 Task: Find connections with filter location Jovellanos with filter topic #marketing with filter profile language English with filter current company AMD with filter school P.S.N.A. College of Engineering and Technology, Dindigul with filter industry Defense and Space Manufacturing with filter service category Wedding Planning with filter keywords title Controller
Action: Mouse moved to (496, 62)
Screenshot: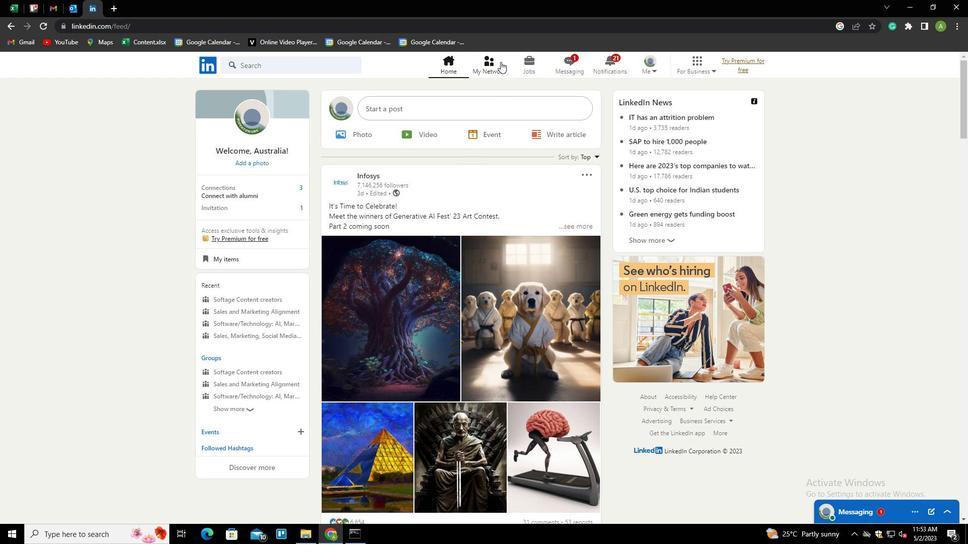 
Action: Mouse pressed left at (496, 62)
Screenshot: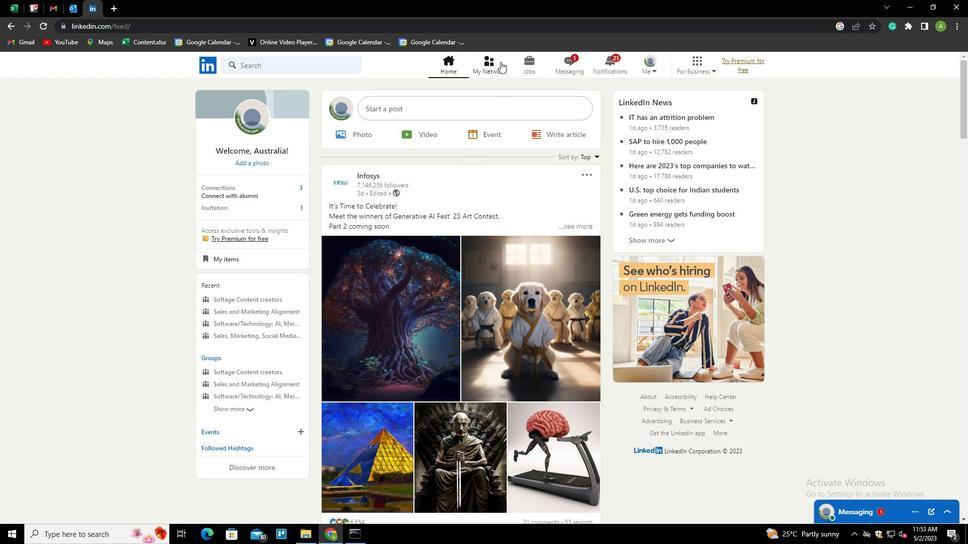 
Action: Mouse moved to (239, 116)
Screenshot: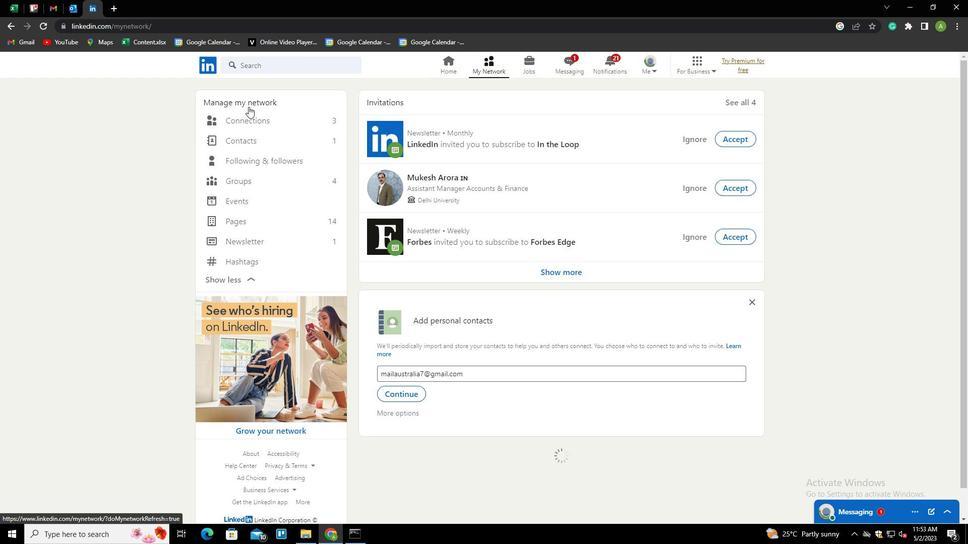 
Action: Mouse pressed left at (239, 116)
Screenshot: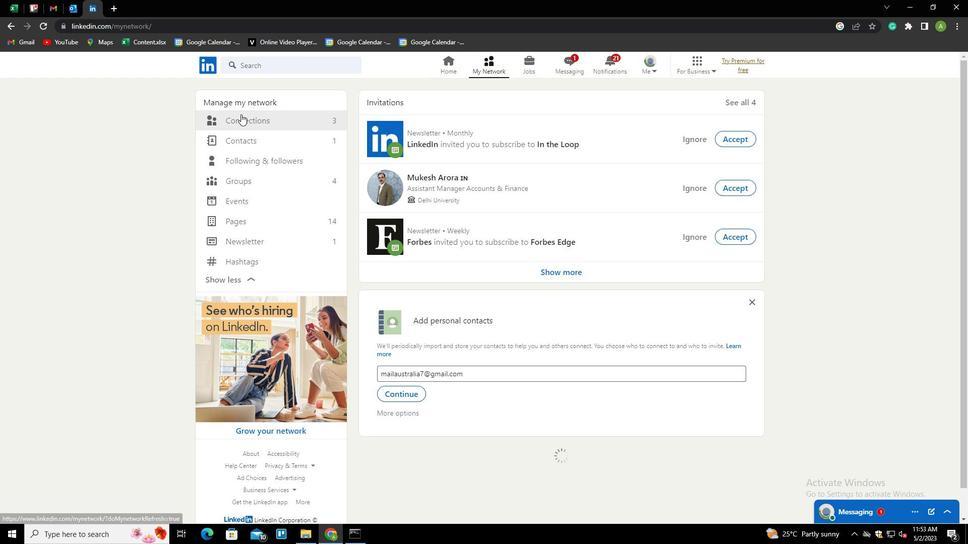 
Action: Mouse moved to (578, 120)
Screenshot: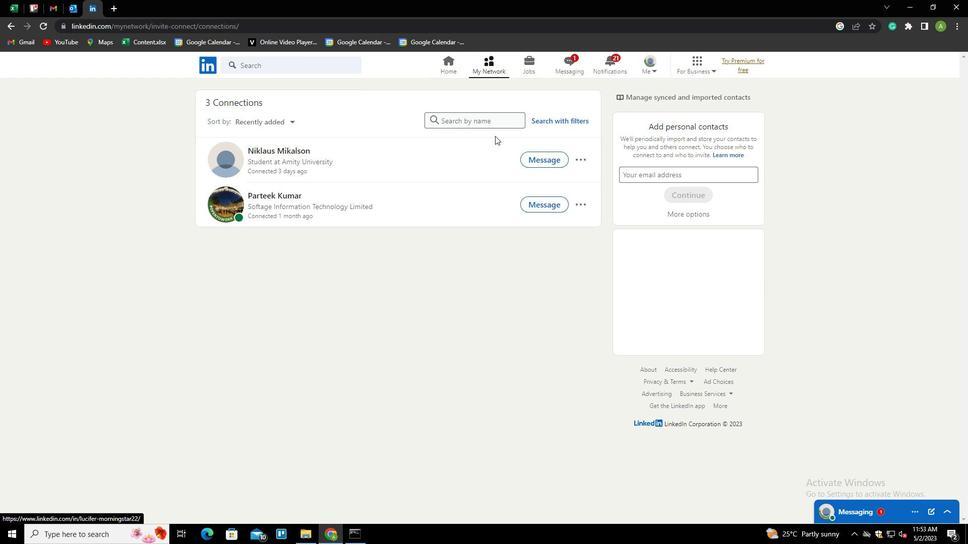 
Action: Mouse pressed left at (578, 120)
Screenshot: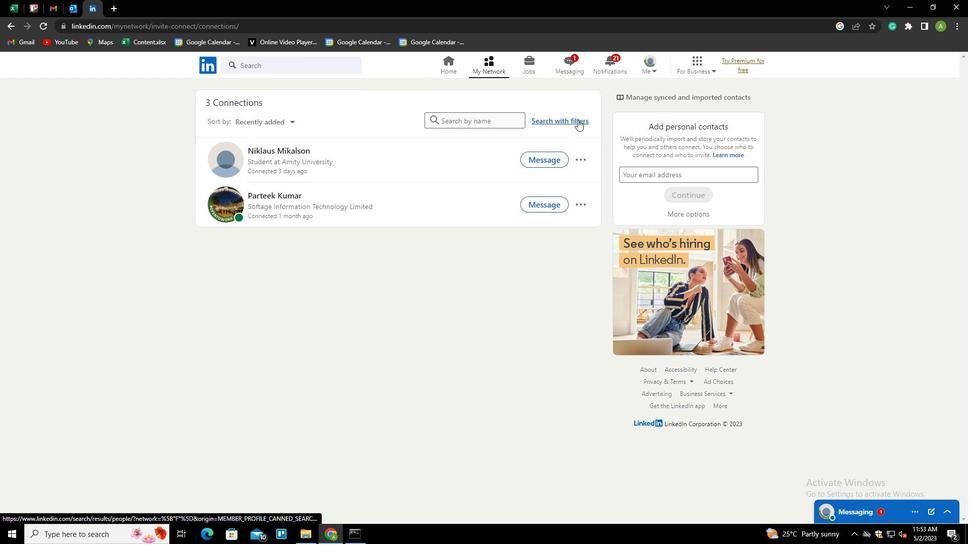 
Action: Mouse moved to (516, 90)
Screenshot: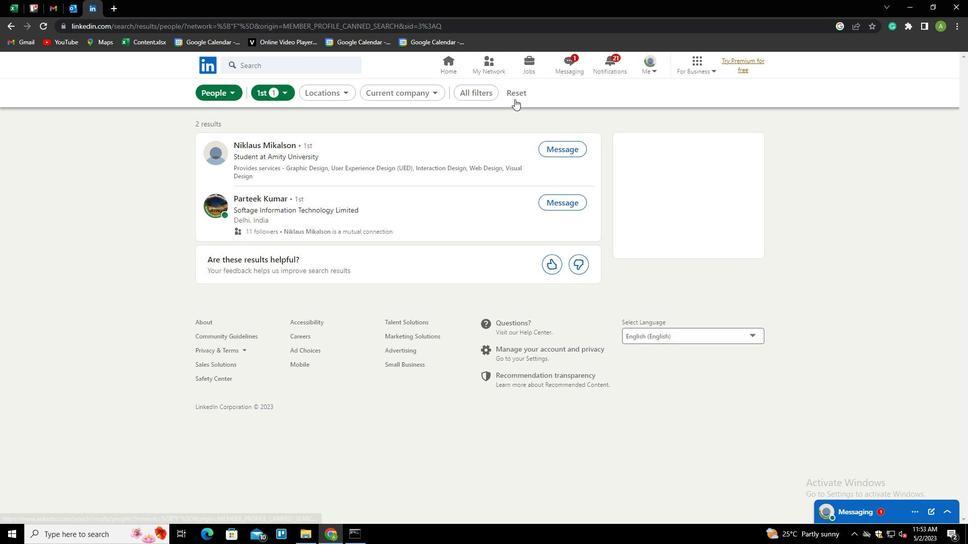 
Action: Mouse pressed left at (516, 90)
Screenshot: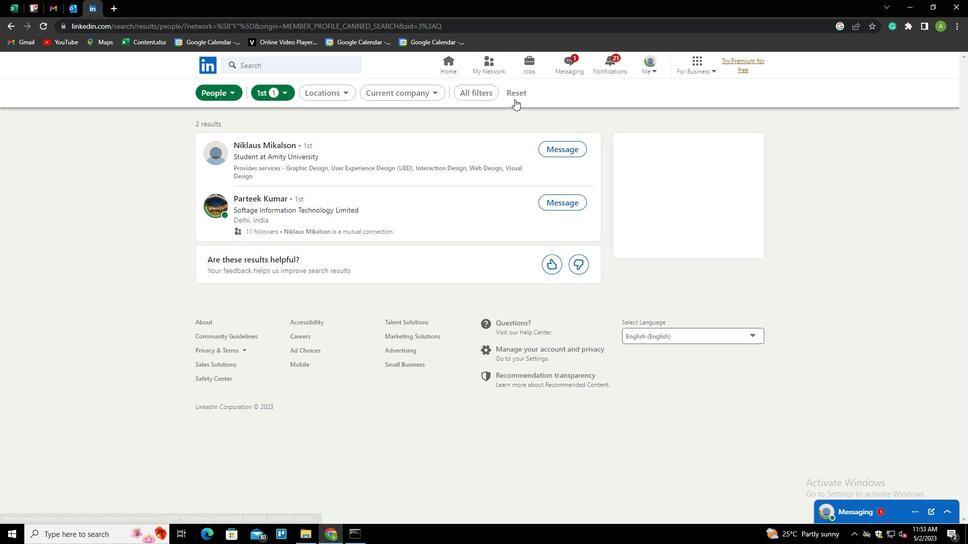 
Action: Mouse moved to (496, 93)
Screenshot: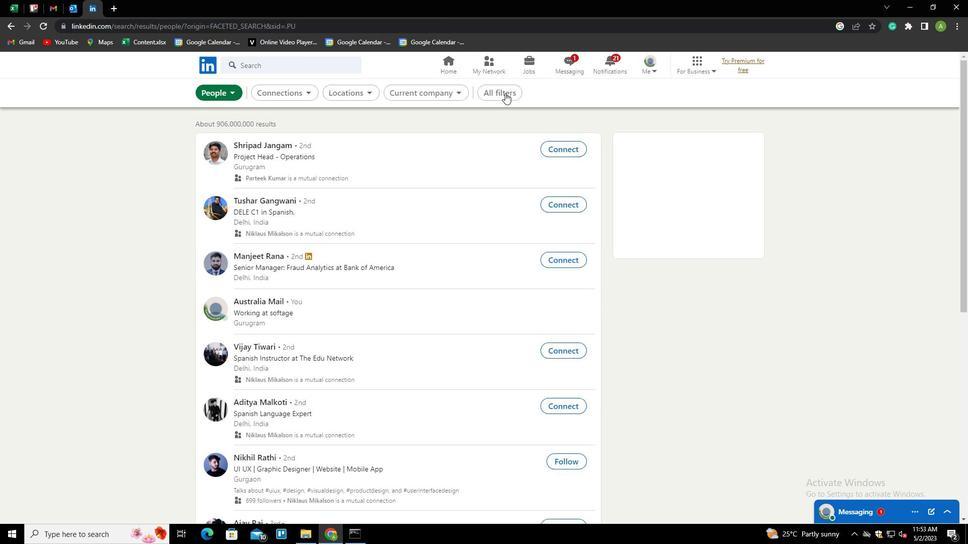 
Action: Mouse pressed left at (496, 93)
Screenshot: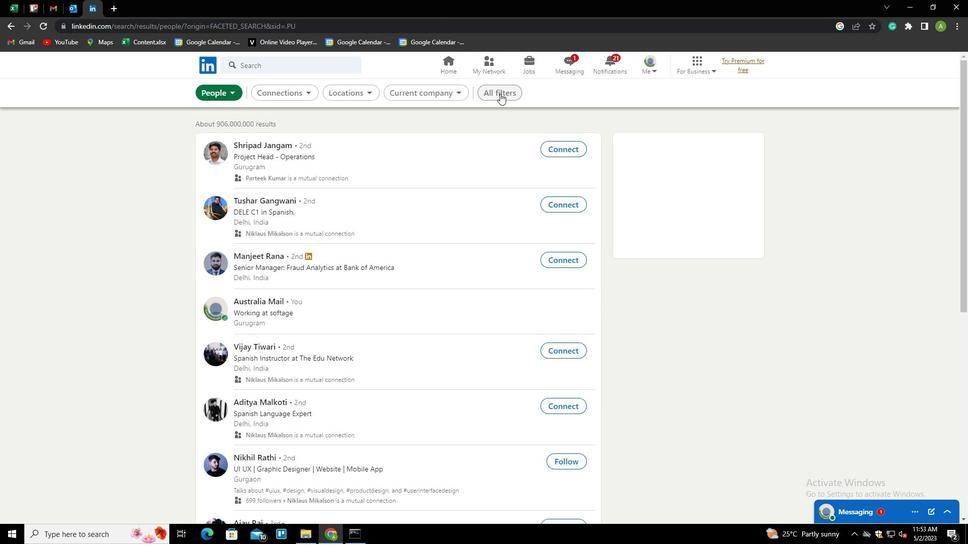 
Action: Mouse moved to (837, 268)
Screenshot: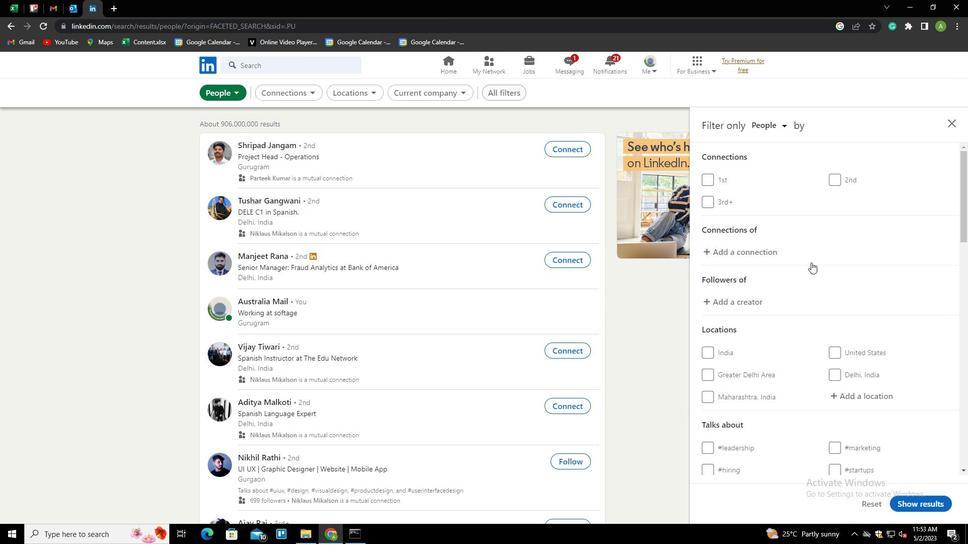
Action: Mouse scrolled (837, 267) with delta (0, 0)
Screenshot: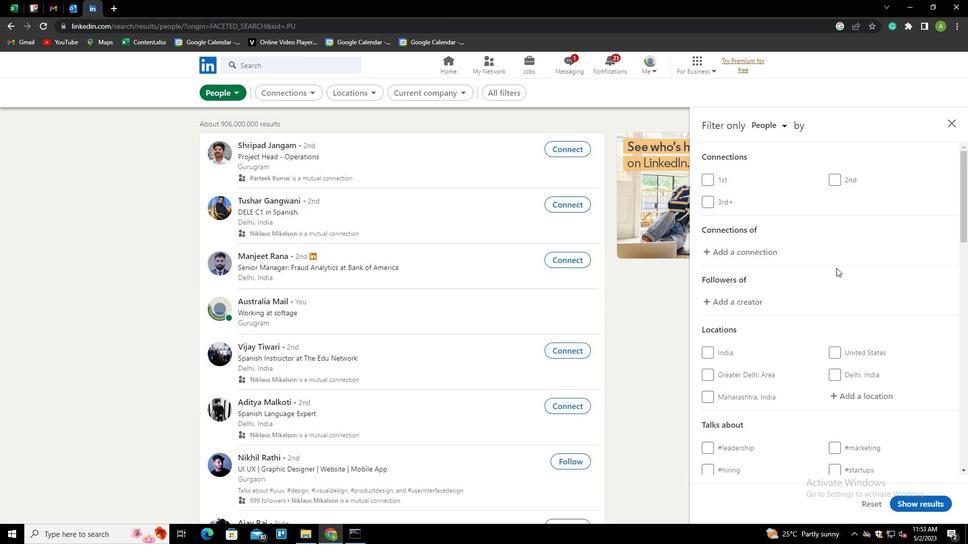 
Action: Mouse scrolled (837, 267) with delta (0, 0)
Screenshot: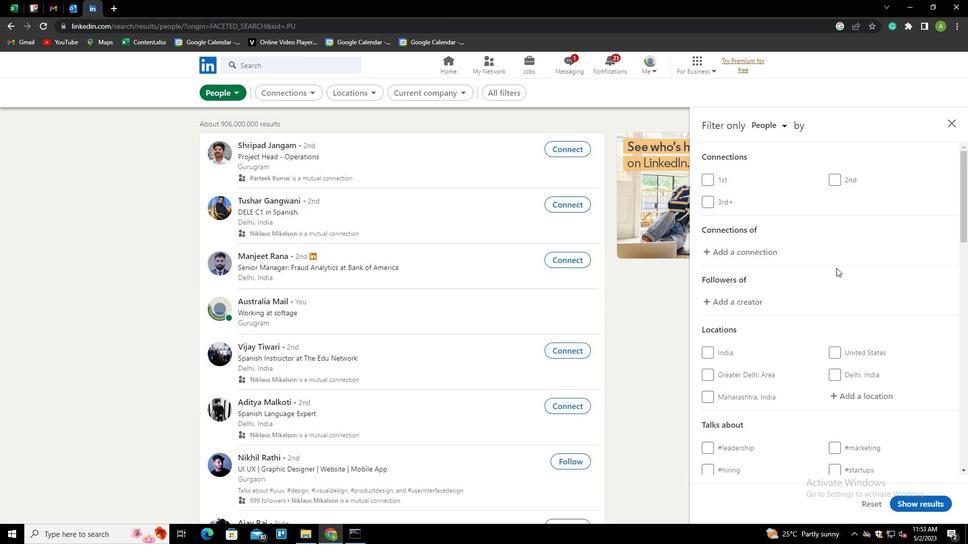 
Action: Mouse scrolled (837, 267) with delta (0, 0)
Screenshot: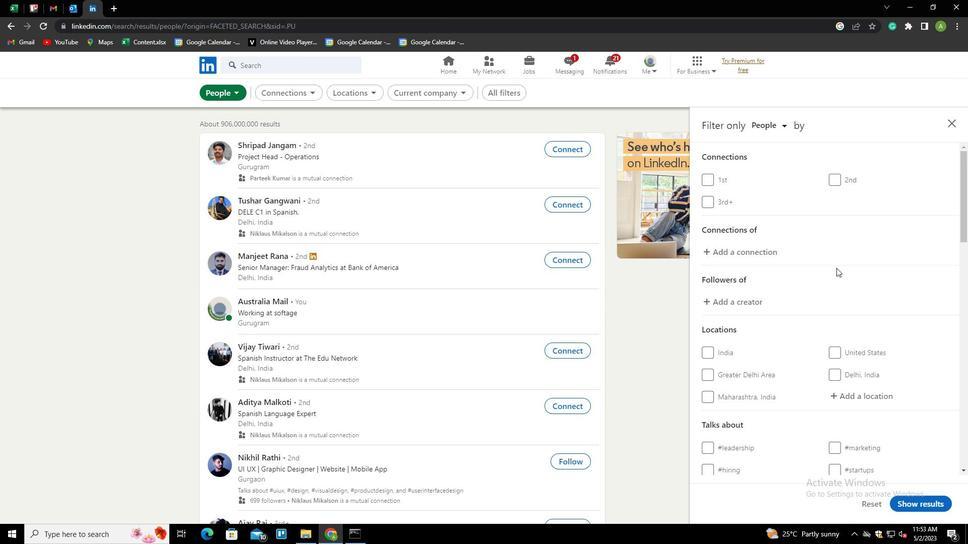 
Action: Mouse moved to (853, 253)
Screenshot: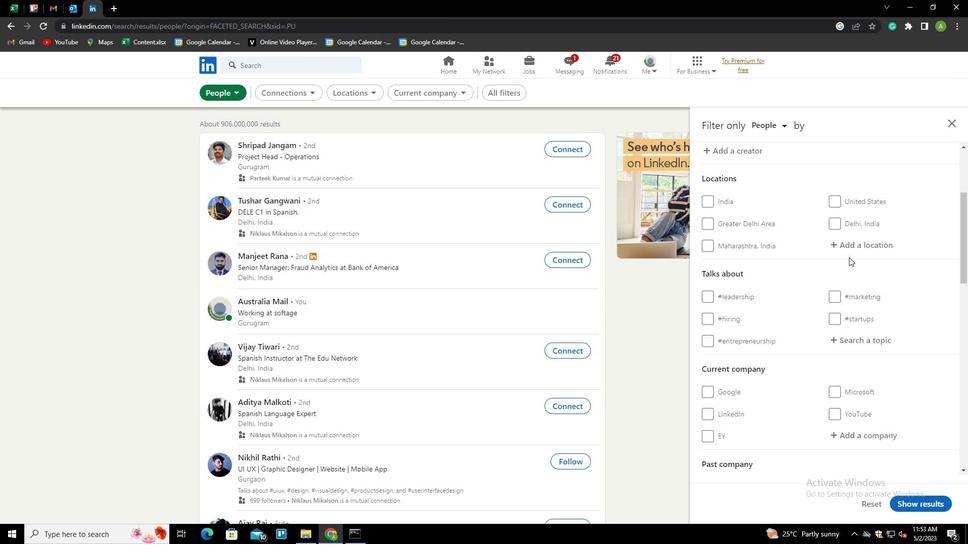 
Action: Mouse pressed left at (853, 253)
Screenshot: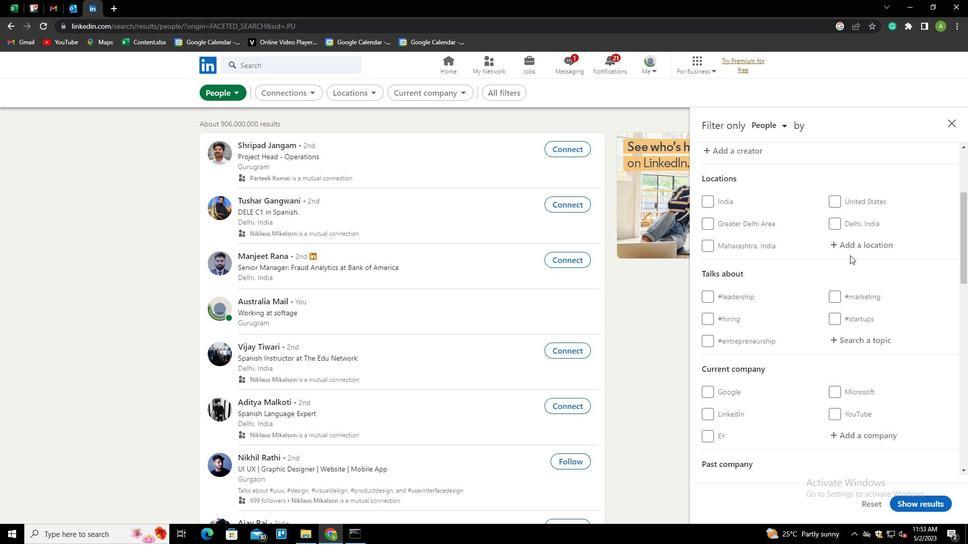 
Action: Mouse moved to (861, 245)
Screenshot: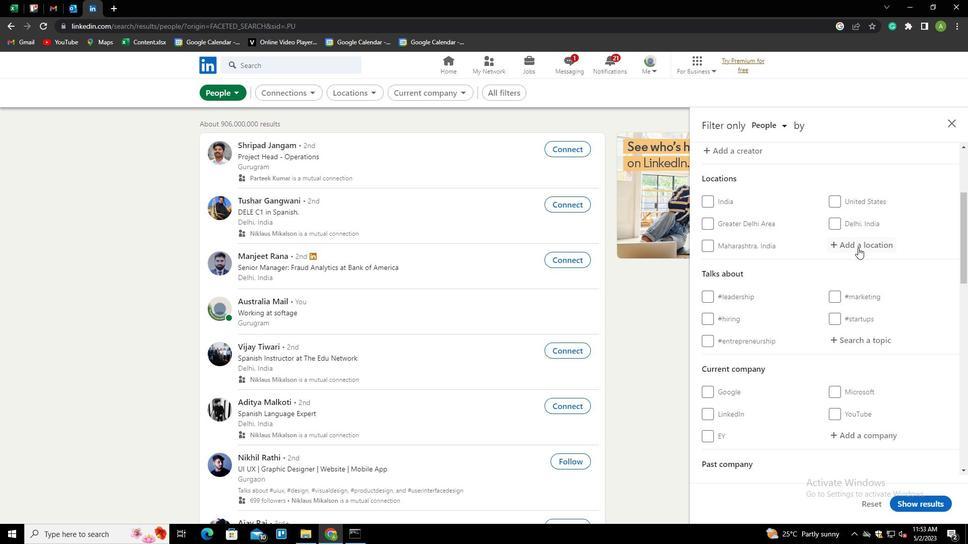 
Action: Mouse pressed left at (861, 245)
Screenshot: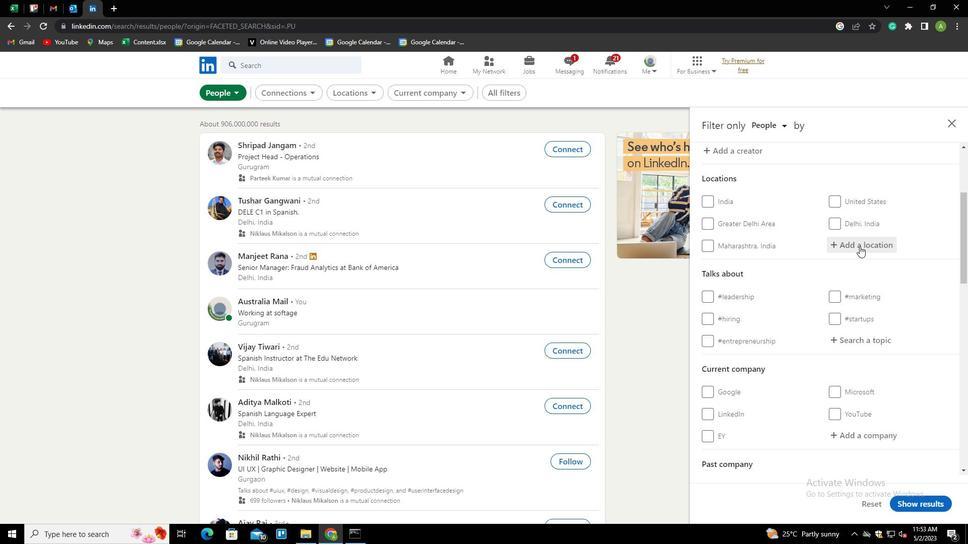 
Action: Mouse moved to (865, 245)
Screenshot: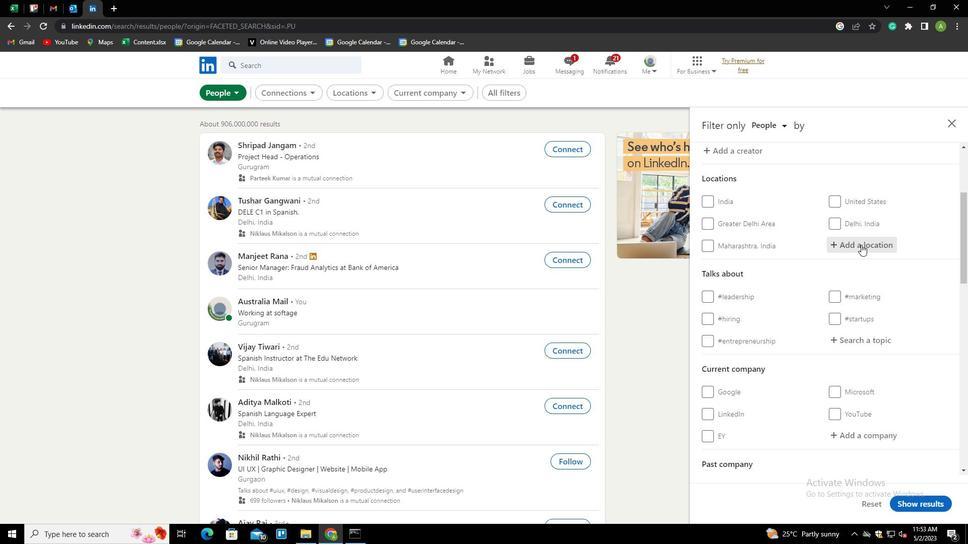 
Action: Mouse pressed left at (865, 245)
Screenshot: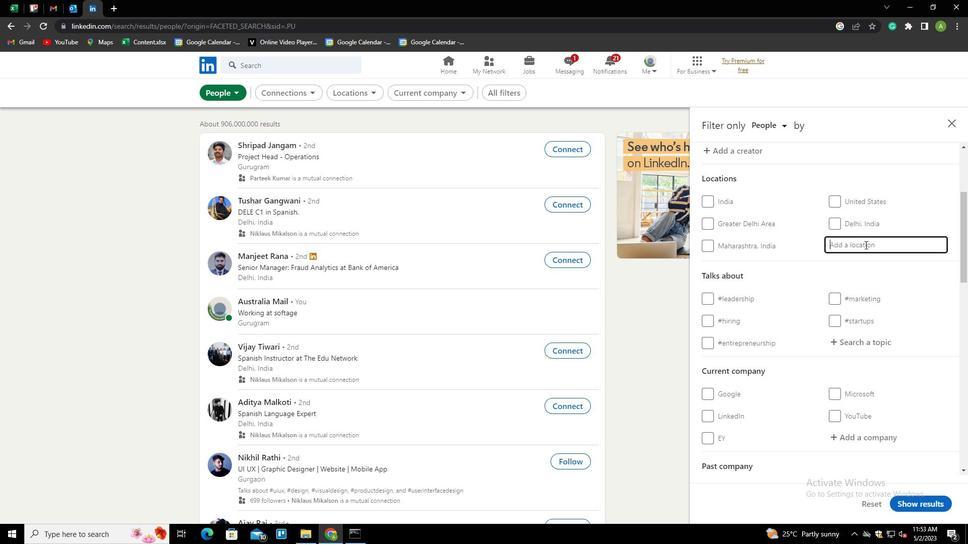
Action: Key pressed <Key.shift>HA<Key.backspace><Key.backspace><Key.backspace><Key.shift>JOBEL<Key.backspace><Key.backspace><Key.backspace>VELLANOS<Key.down><Key.down><Key.enter>
Screenshot: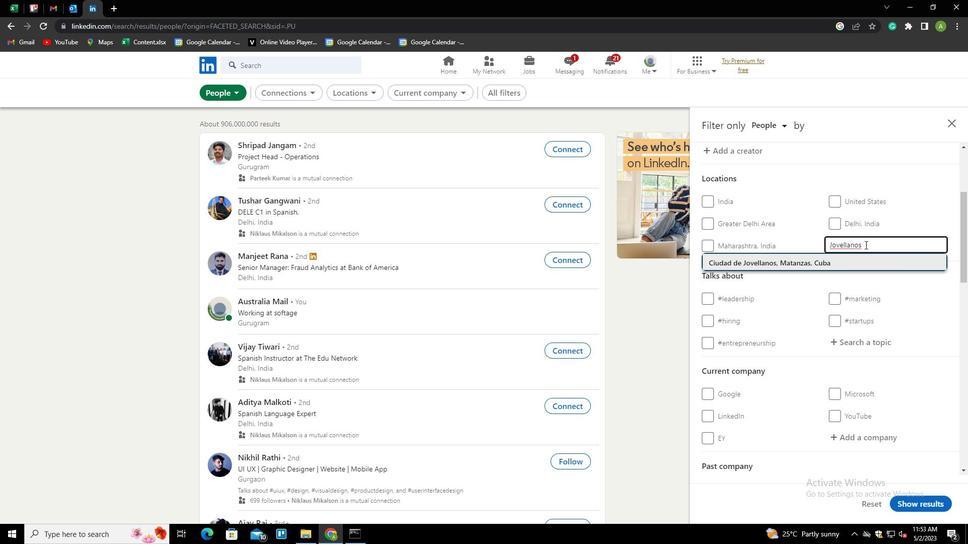 
Action: Mouse scrolled (865, 244) with delta (0, 0)
Screenshot: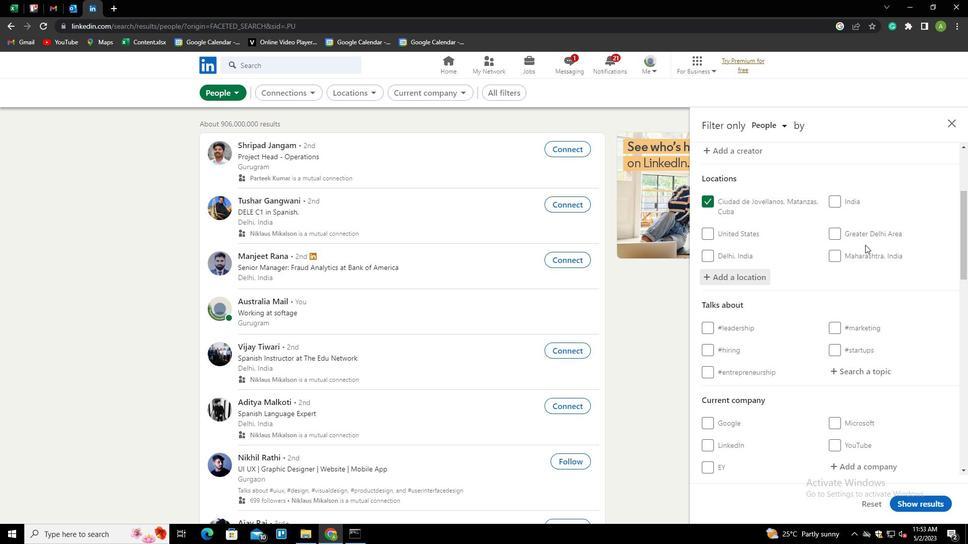 
Action: Mouse scrolled (865, 244) with delta (0, 0)
Screenshot: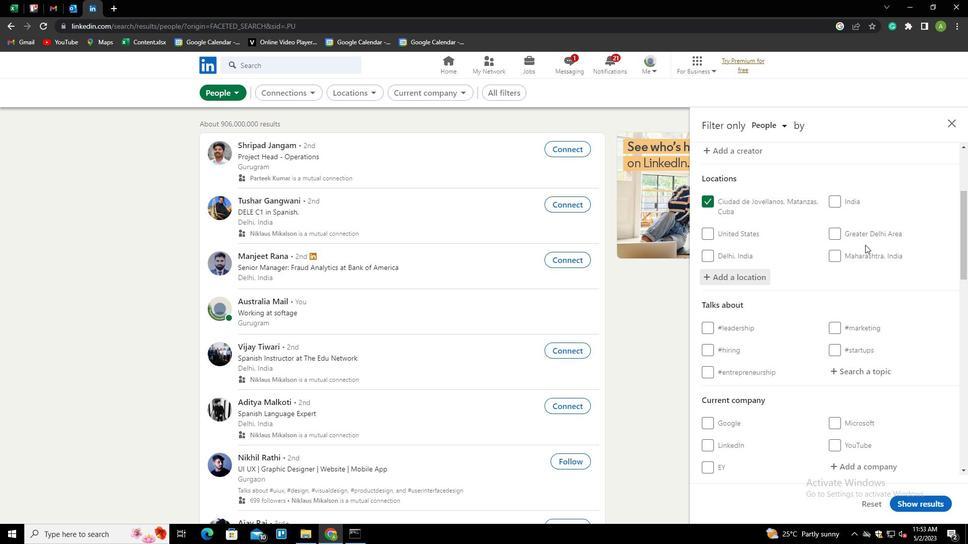 
Action: Mouse moved to (854, 269)
Screenshot: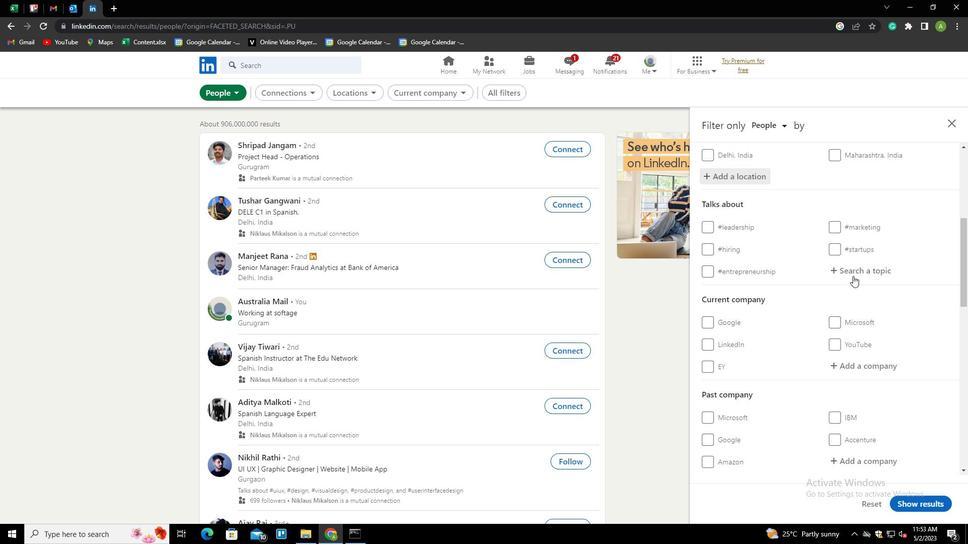 
Action: Mouse pressed left at (854, 269)
Screenshot: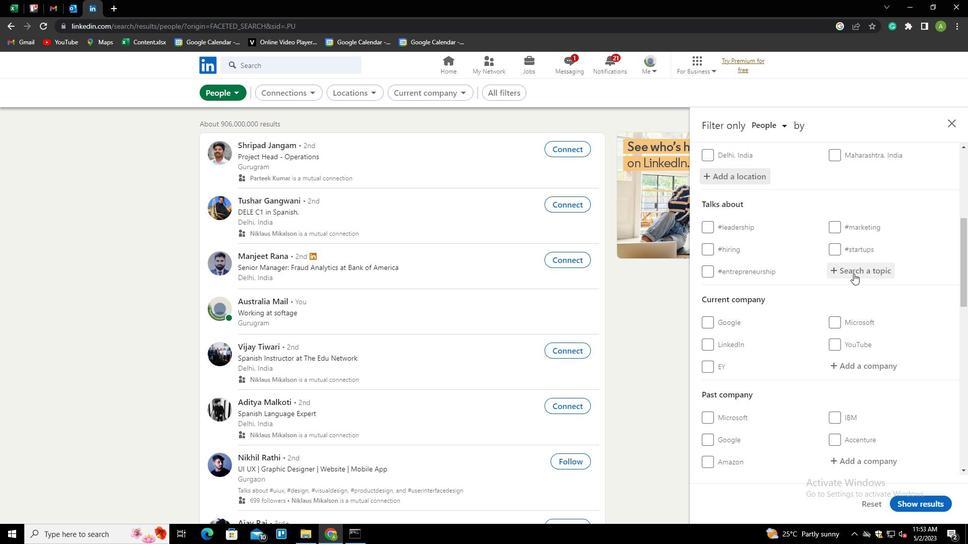 
Action: Mouse moved to (830, 231)
Screenshot: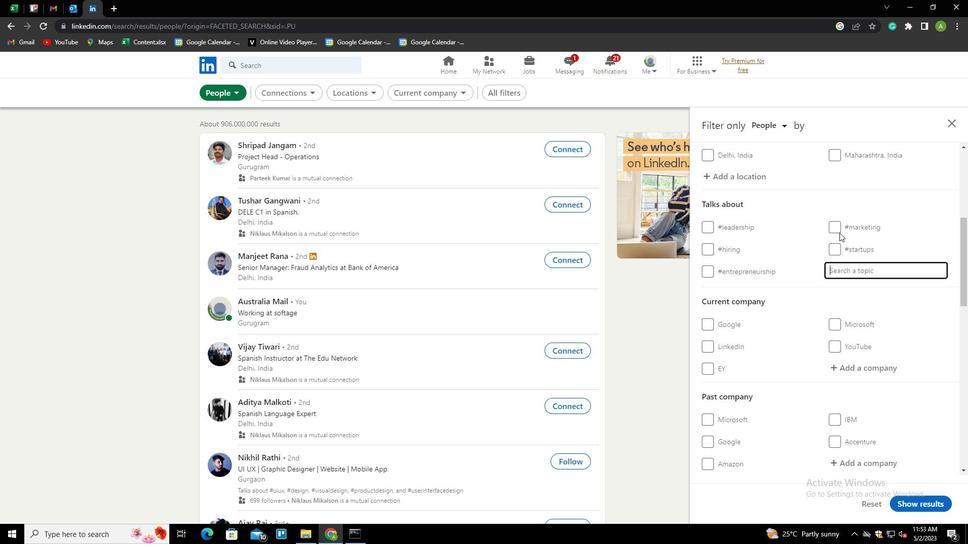 
Action: Mouse pressed left at (830, 231)
Screenshot: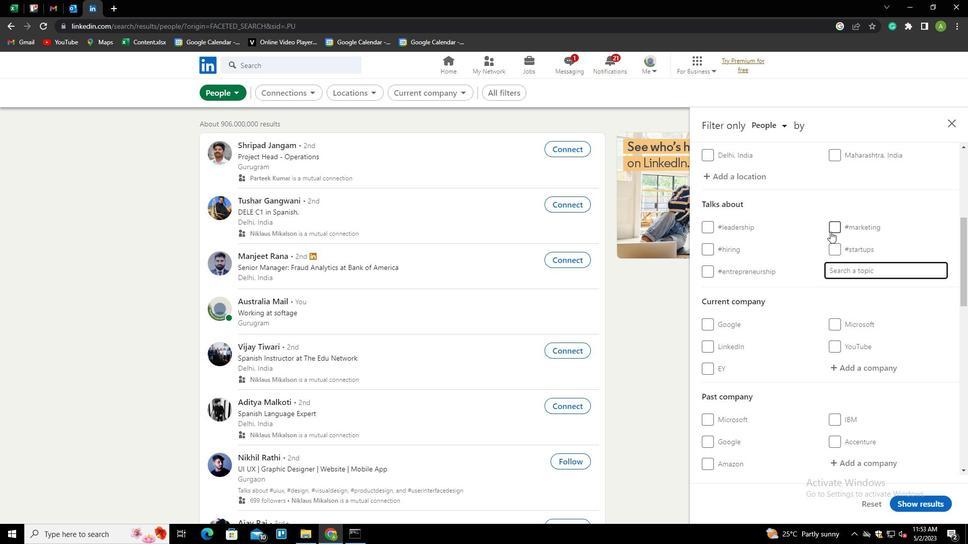 
Action: Mouse moved to (878, 254)
Screenshot: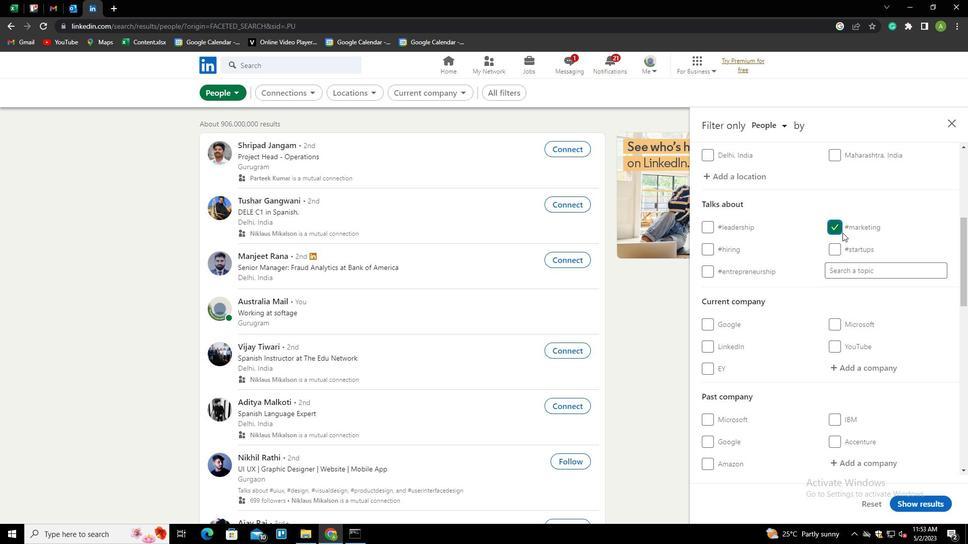 
Action: Mouse scrolled (878, 254) with delta (0, 0)
Screenshot: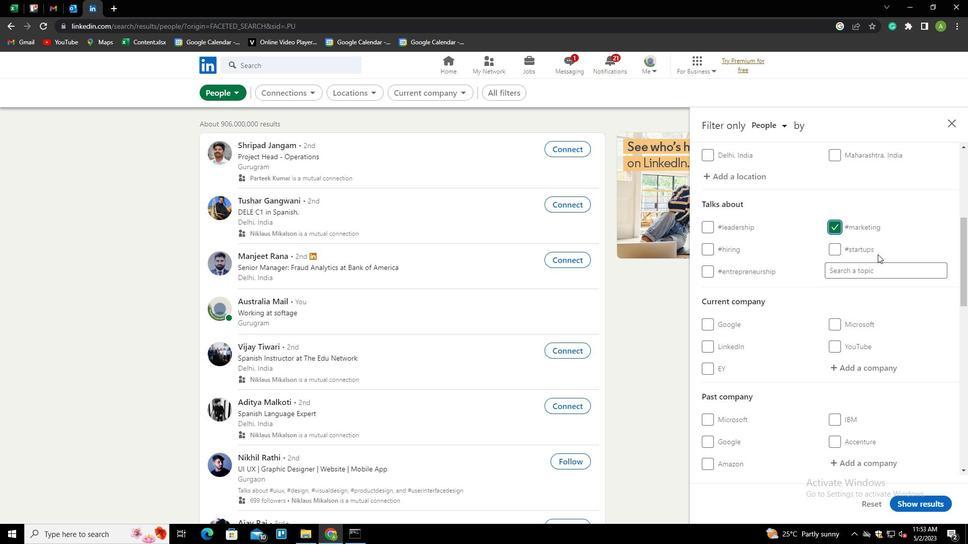
Action: Mouse scrolled (878, 254) with delta (0, 0)
Screenshot: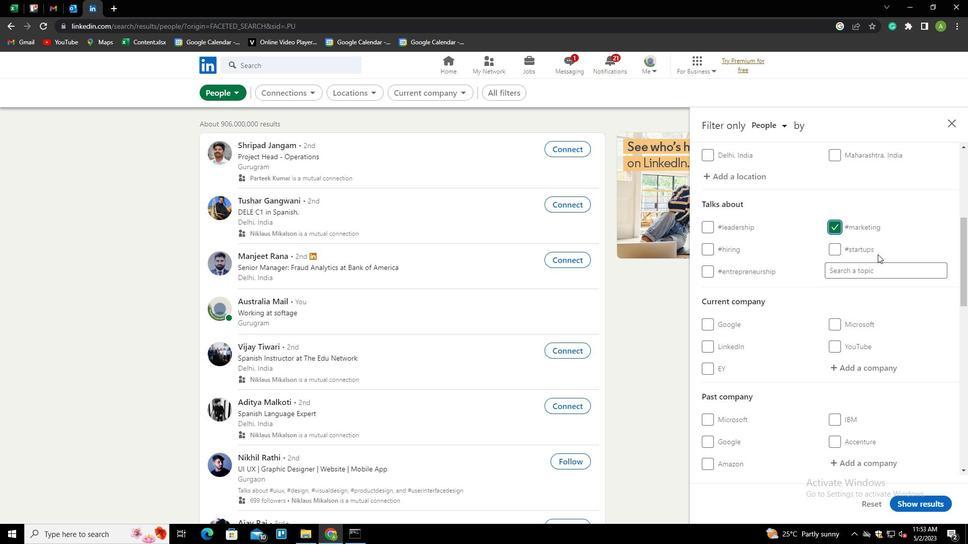 
Action: Mouse moved to (878, 254)
Screenshot: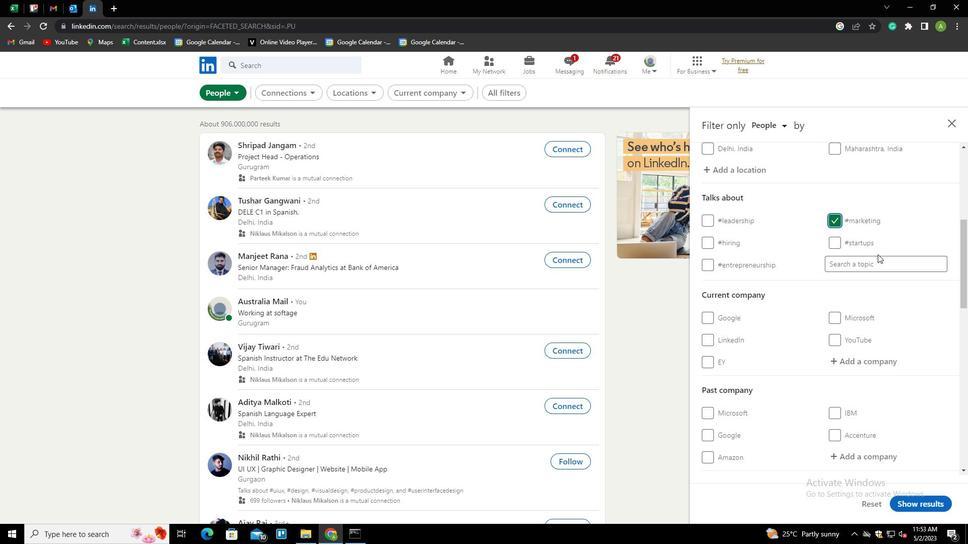 
Action: Mouse scrolled (878, 254) with delta (0, 0)
Screenshot: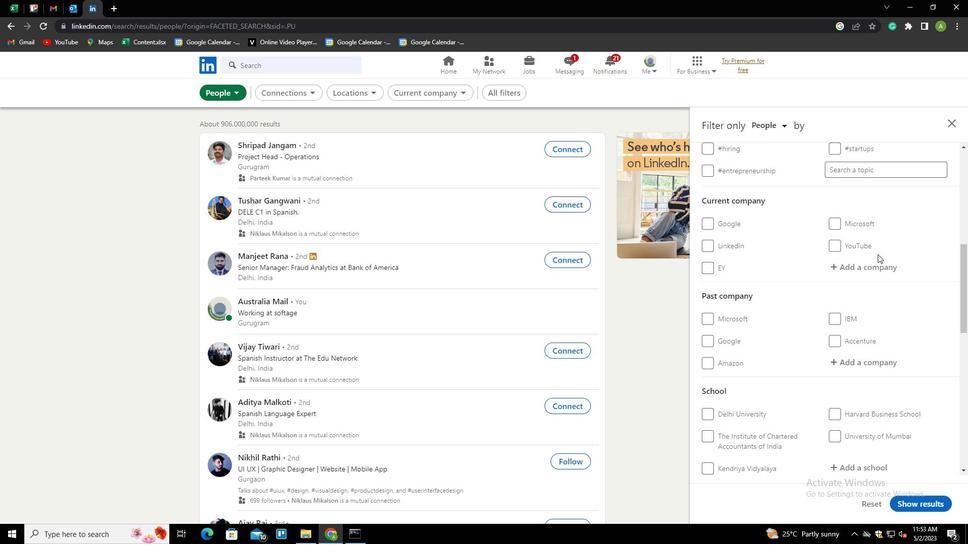 
Action: Mouse scrolled (878, 254) with delta (0, 0)
Screenshot: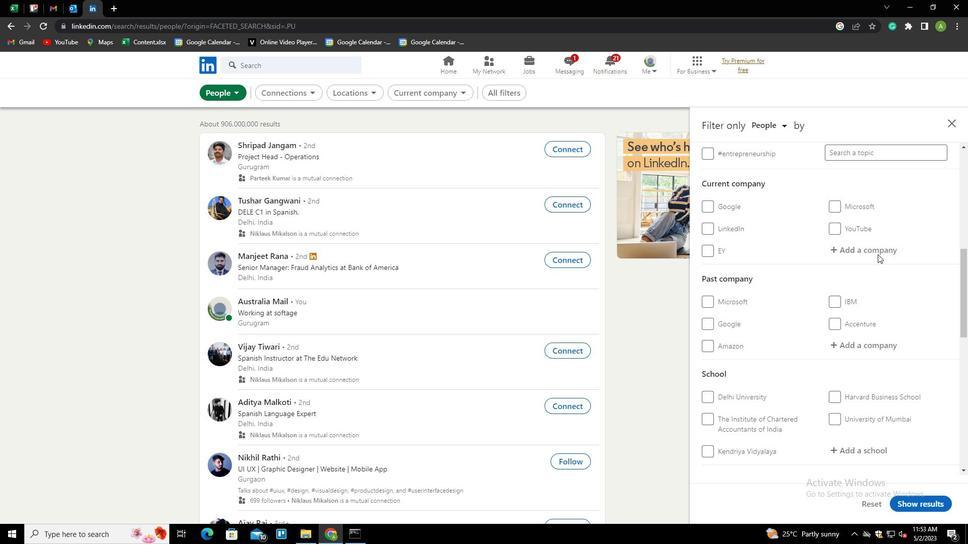 
Action: Mouse scrolled (878, 254) with delta (0, 0)
Screenshot: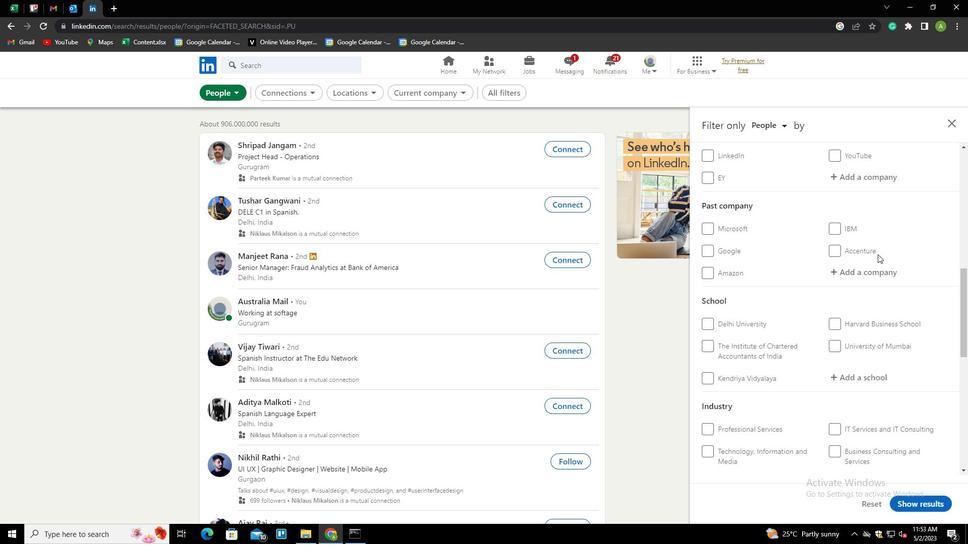 
Action: Mouse scrolled (878, 254) with delta (0, 0)
Screenshot: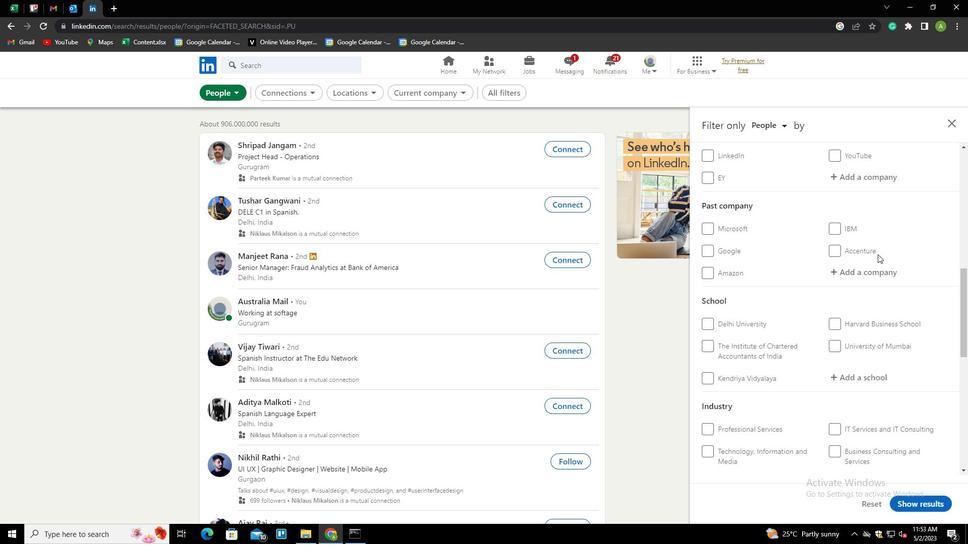 
Action: Mouse scrolled (878, 254) with delta (0, 0)
Screenshot: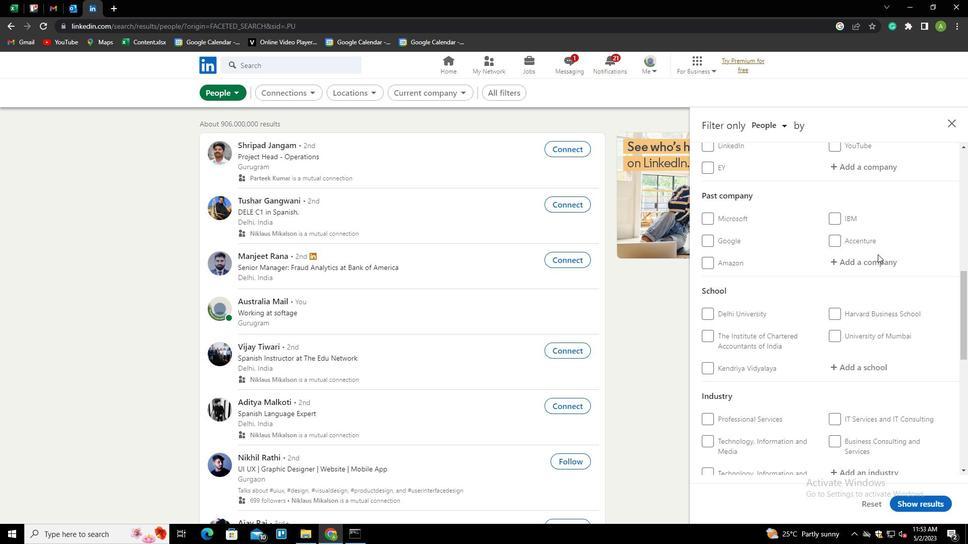 
Action: Mouse scrolled (878, 254) with delta (0, 0)
Screenshot: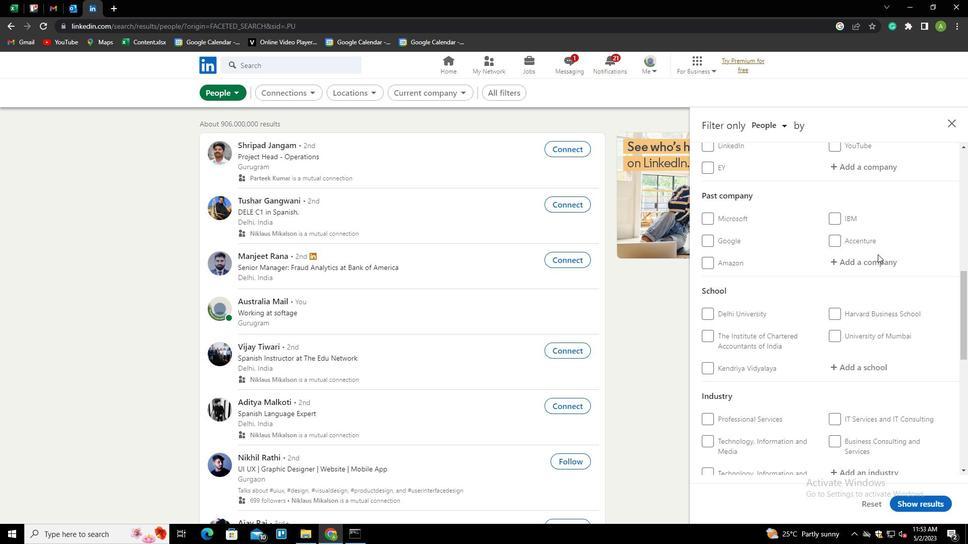 
Action: Mouse scrolled (878, 254) with delta (0, 0)
Screenshot: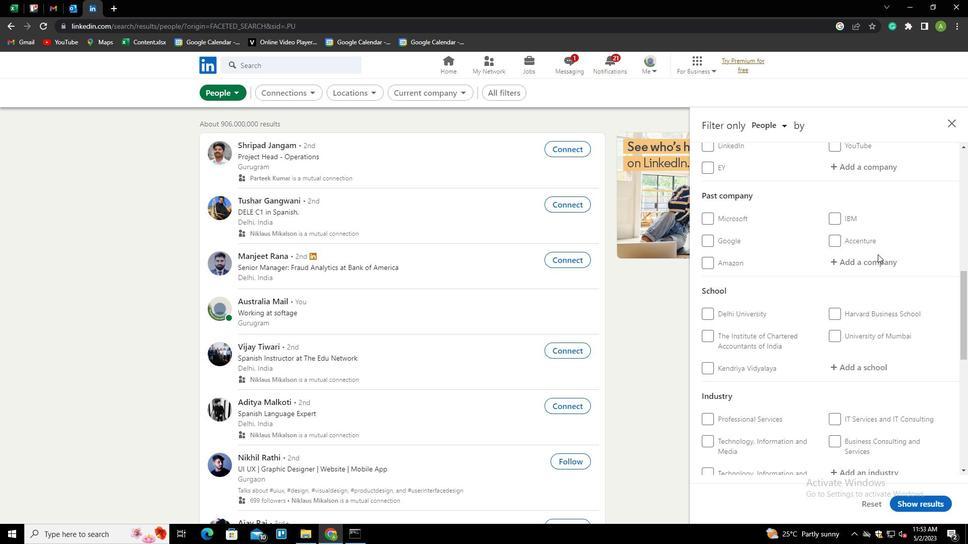 
Action: Mouse scrolled (878, 254) with delta (0, 0)
Screenshot: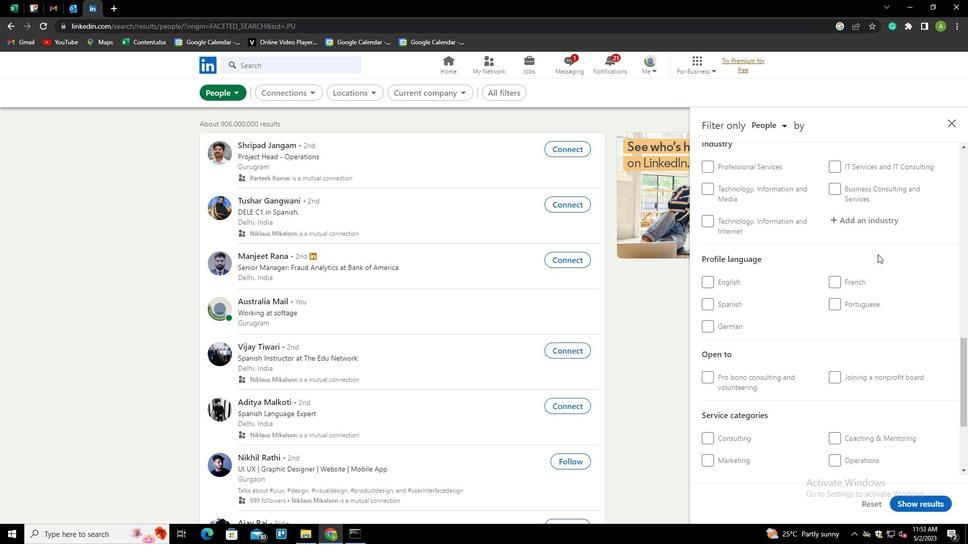 
Action: Mouse moved to (717, 234)
Screenshot: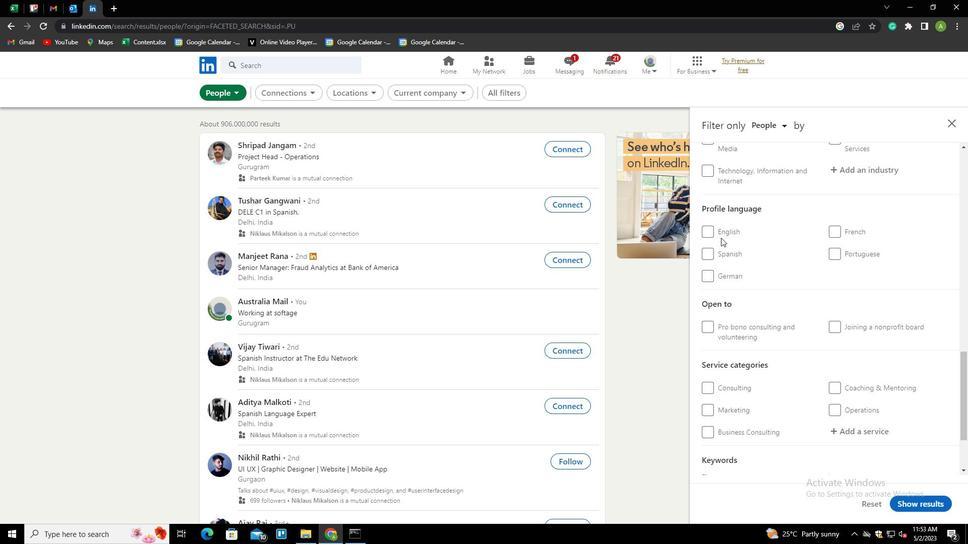 
Action: Mouse pressed left at (717, 234)
Screenshot: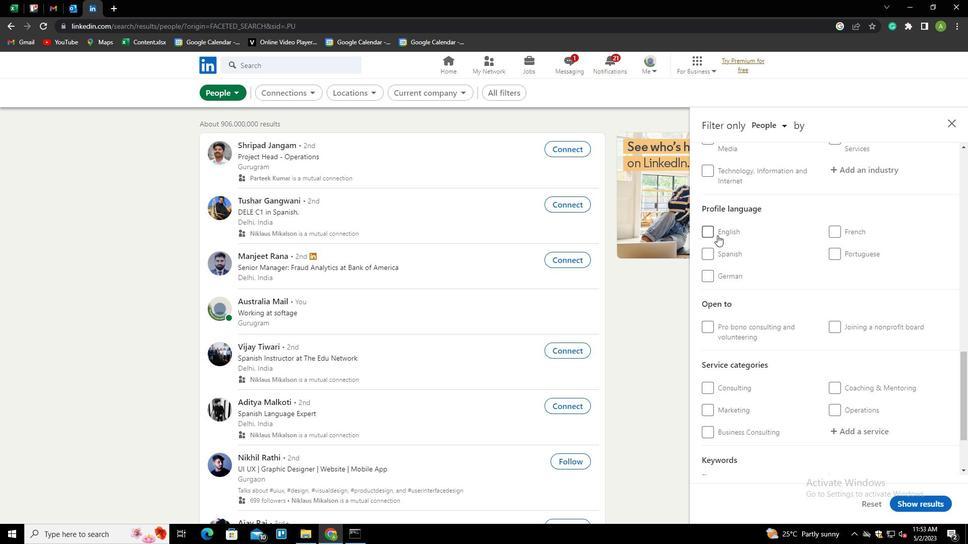 
Action: Mouse moved to (834, 263)
Screenshot: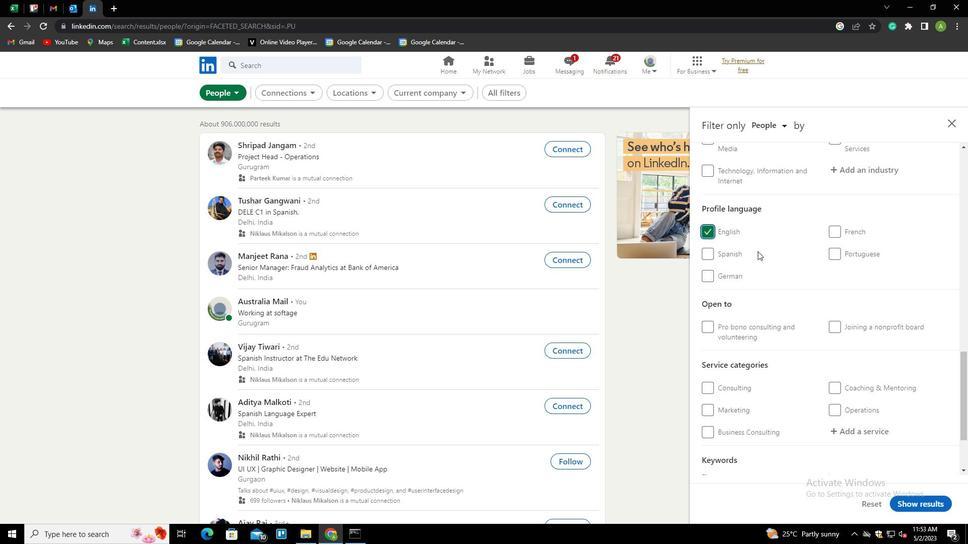 
Action: Mouse scrolled (834, 264) with delta (0, 0)
Screenshot: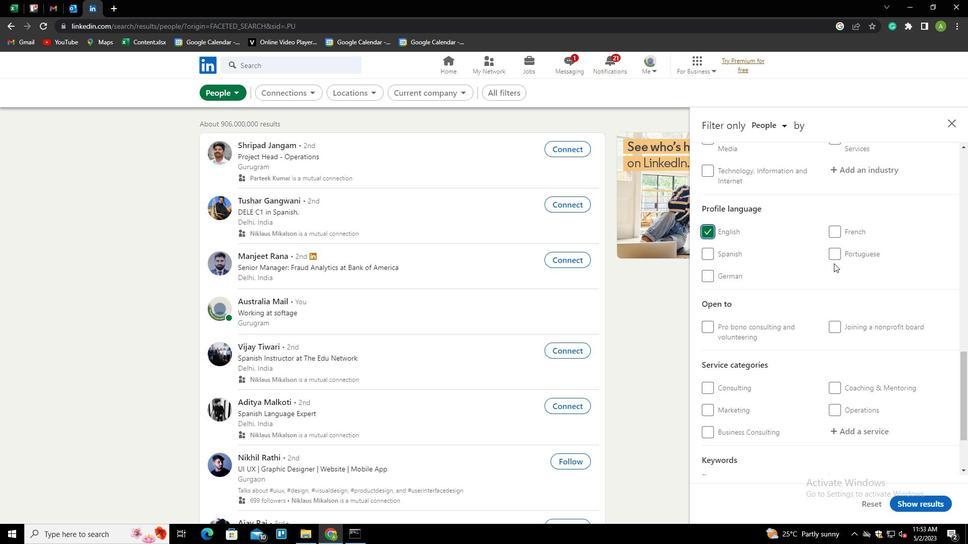 
Action: Mouse scrolled (834, 264) with delta (0, 0)
Screenshot: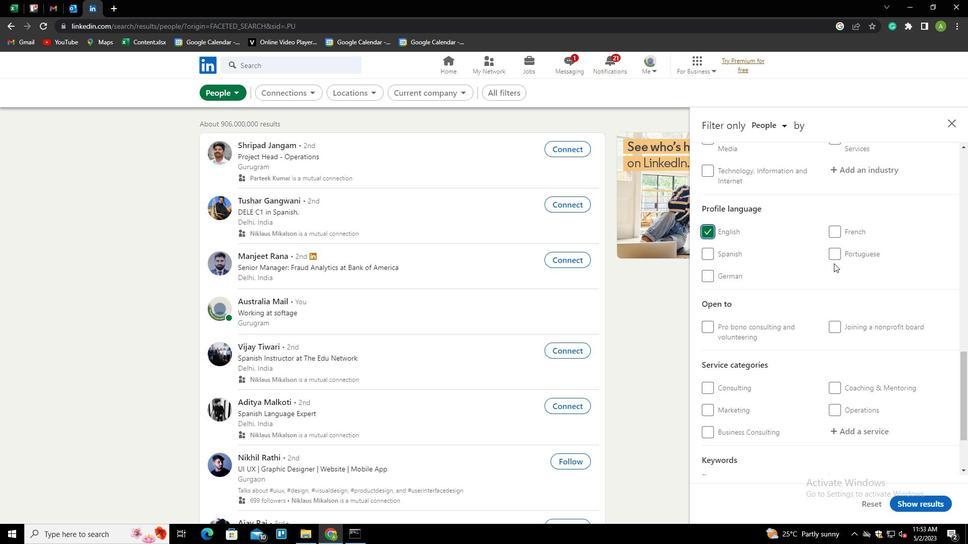 
Action: Mouse scrolled (834, 264) with delta (0, 0)
Screenshot: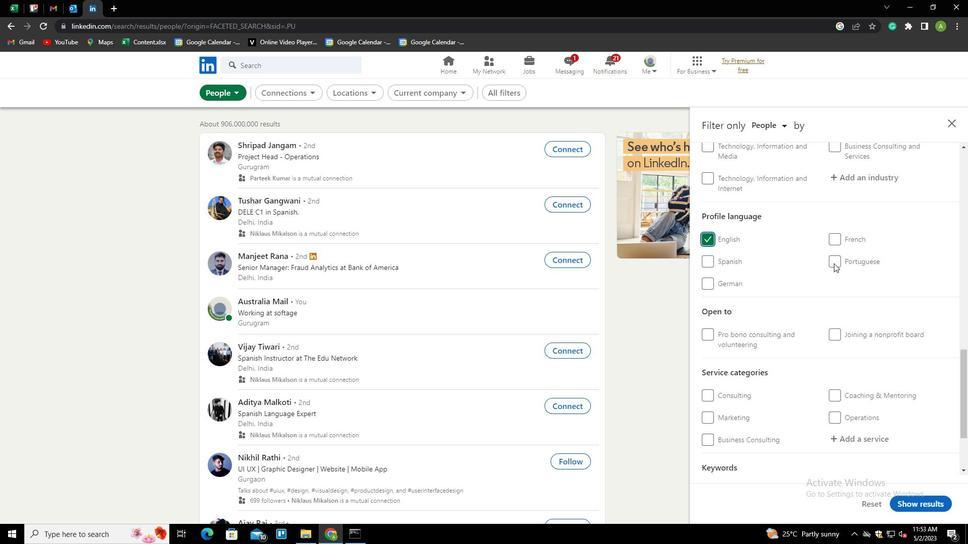 
Action: Mouse scrolled (834, 264) with delta (0, 0)
Screenshot: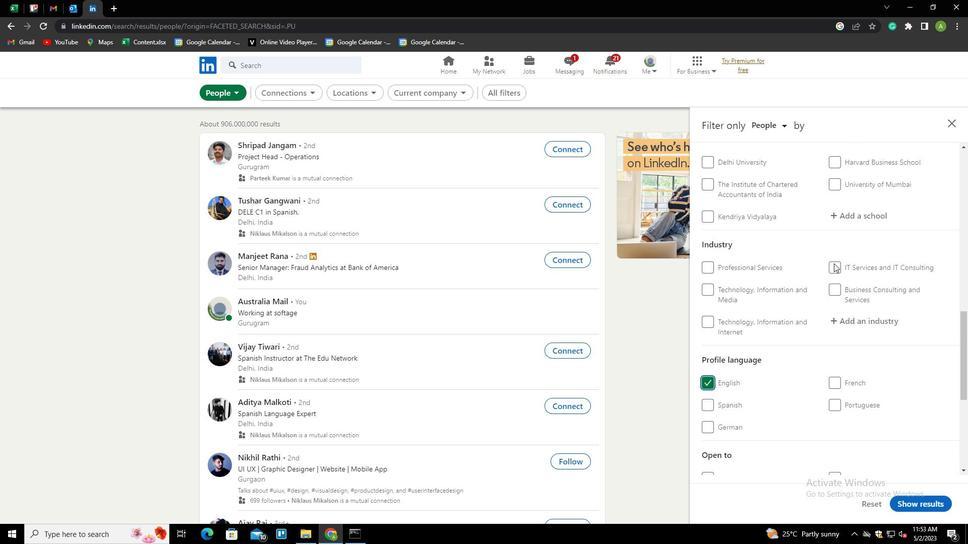 
Action: Mouse scrolled (834, 264) with delta (0, 0)
Screenshot: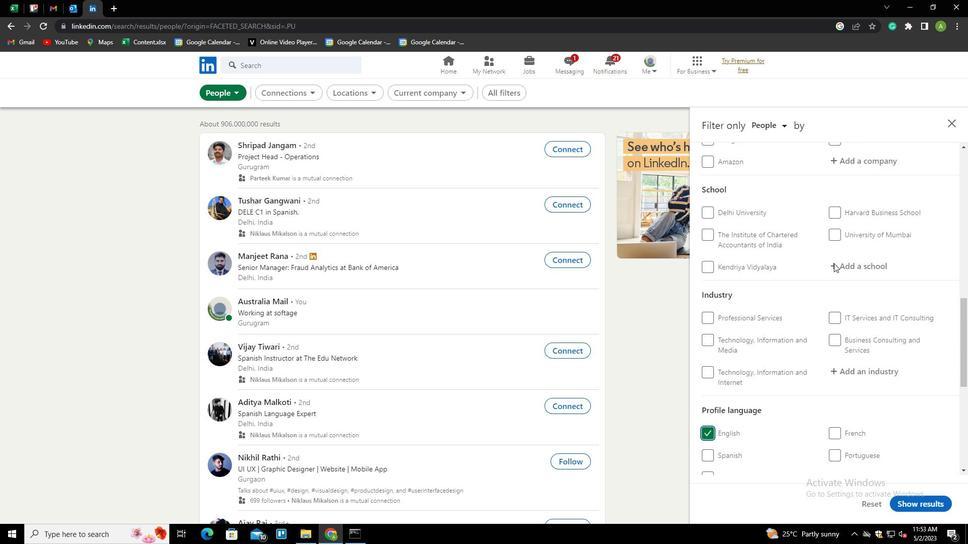 
Action: Mouse scrolled (834, 264) with delta (0, 0)
Screenshot: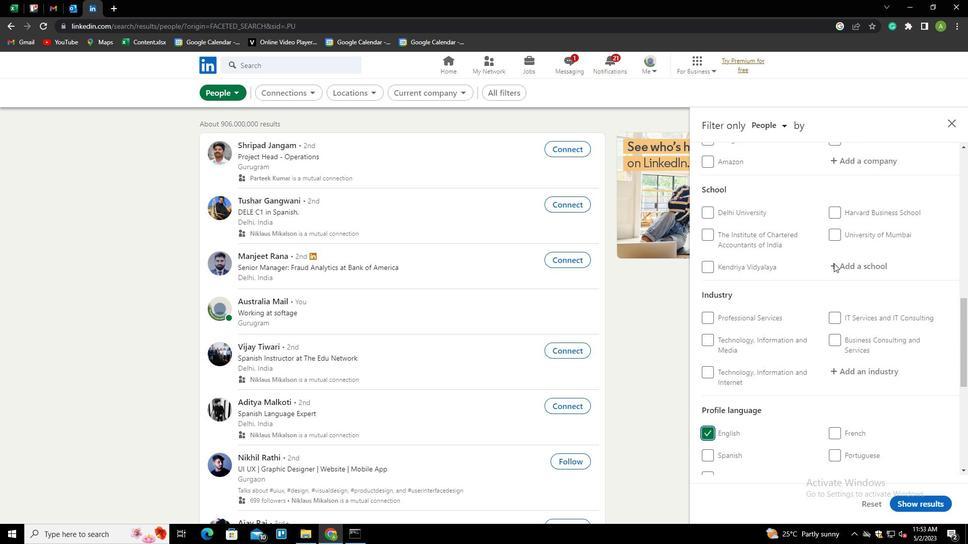 
Action: Mouse scrolled (834, 264) with delta (0, 0)
Screenshot: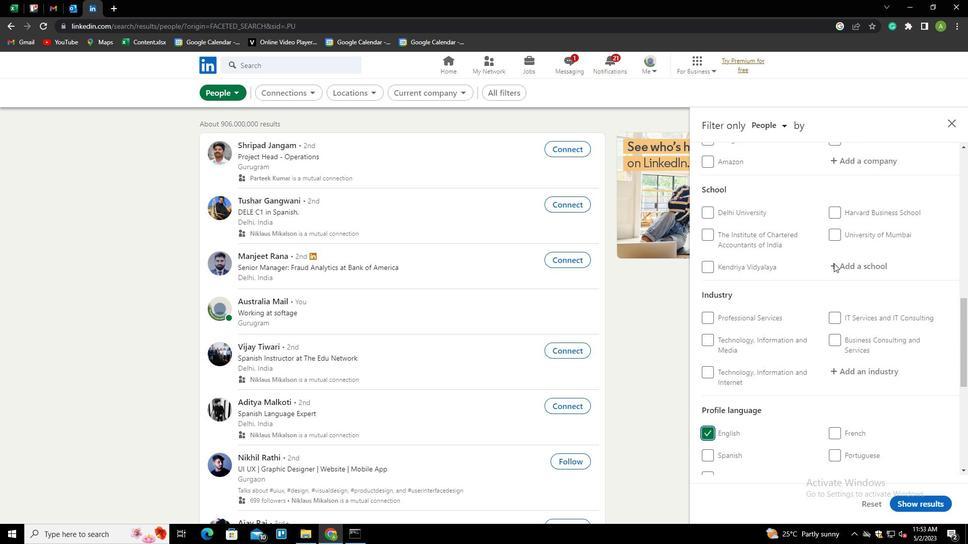 
Action: Mouse moved to (849, 224)
Screenshot: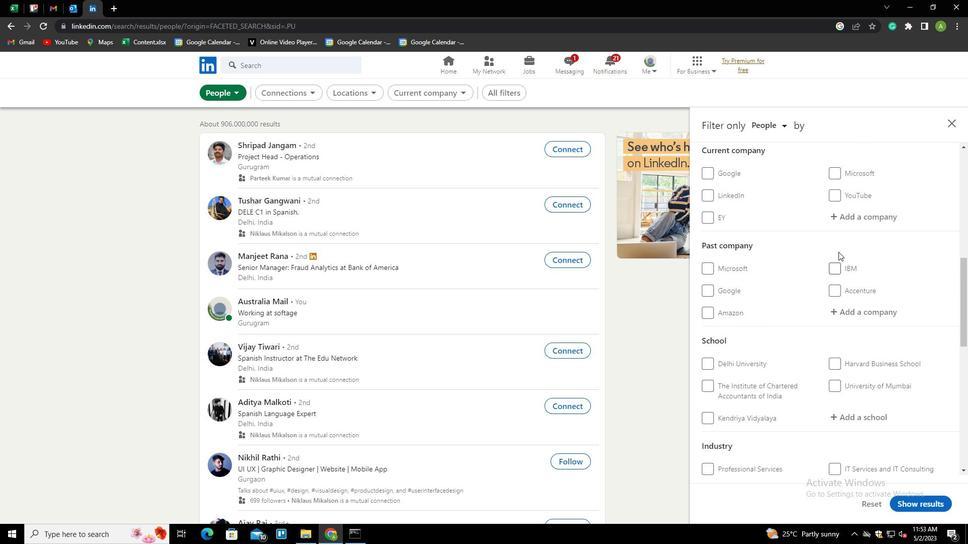 
Action: Mouse pressed left at (849, 224)
Screenshot: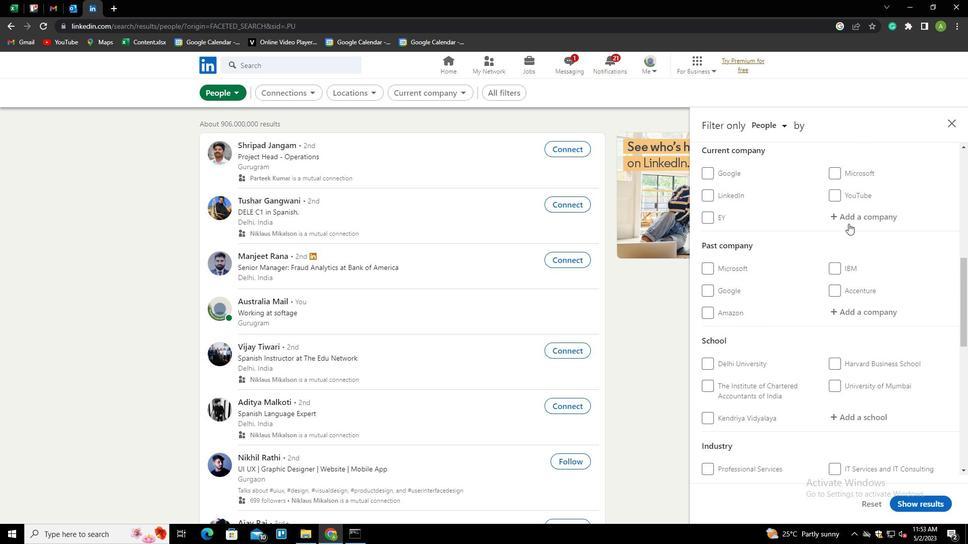 
Action: Key pressed <Key.shift>A<Key.shift><Key.shift><Key.shift><Key.shift><Key.shift><Key.shift><Key.shift><Key.shift><Key.shift><Key.shift><Key.shift><Key.shift><Key.shift><Key.shift><Key.shift><Key.shift><Key.shift><Key.shift><Key.shift><Key.shift><Key.shift><Key.shift>MD<Key.down><Key.enter>
Screenshot: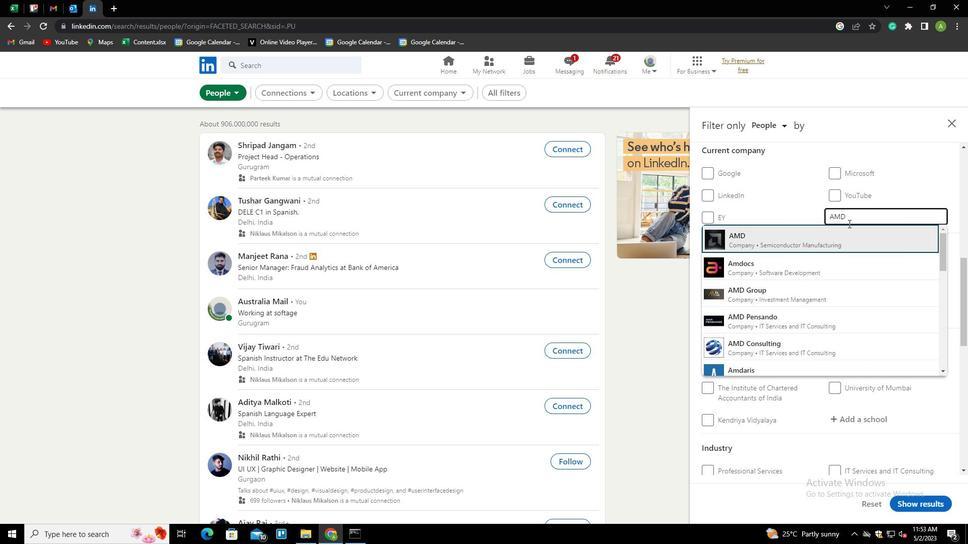
Action: Mouse scrolled (849, 223) with delta (0, 0)
Screenshot: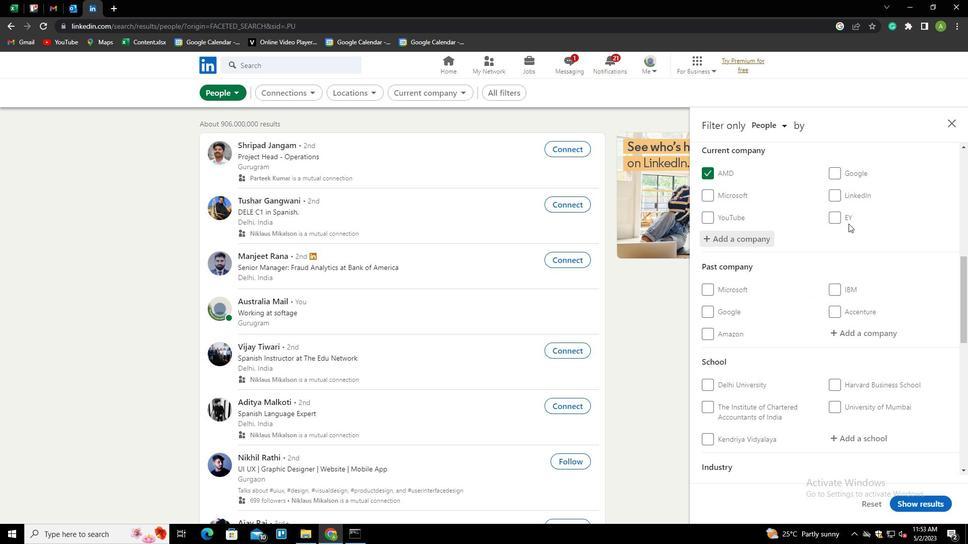 
Action: Mouse scrolled (849, 223) with delta (0, 0)
Screenshot: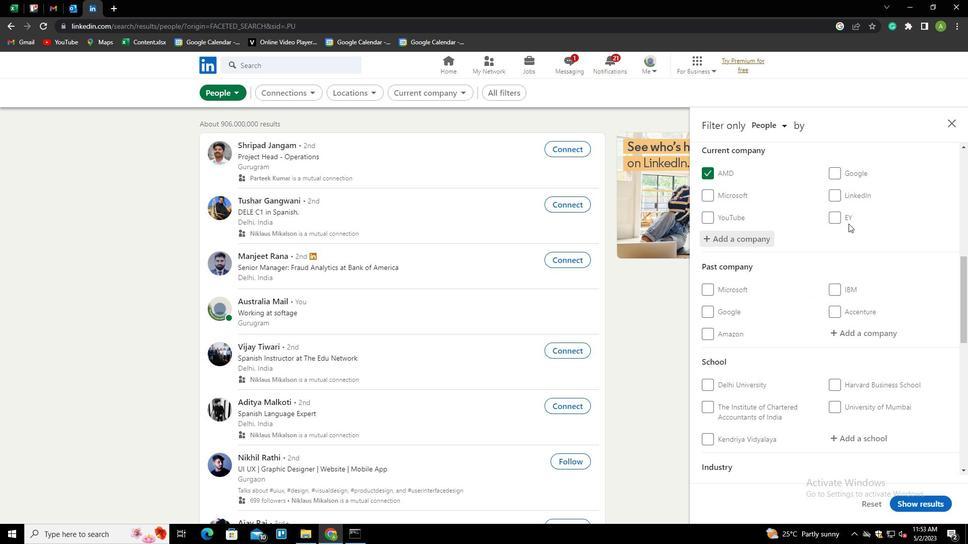 
Action: Mouse moved to (844, 291)
Screenshot: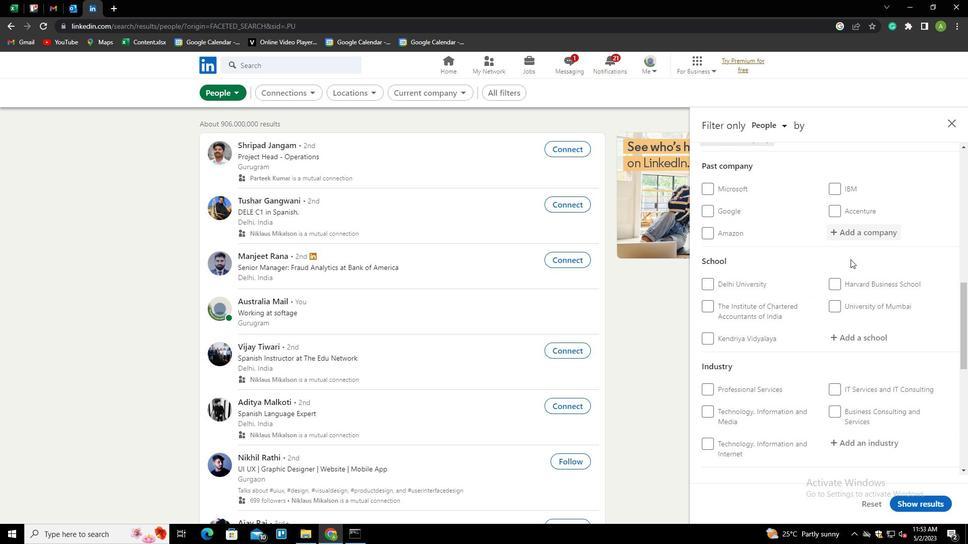 
Action: Mouse scrolled (844, 291) with delta (0, 0)
Screenshot: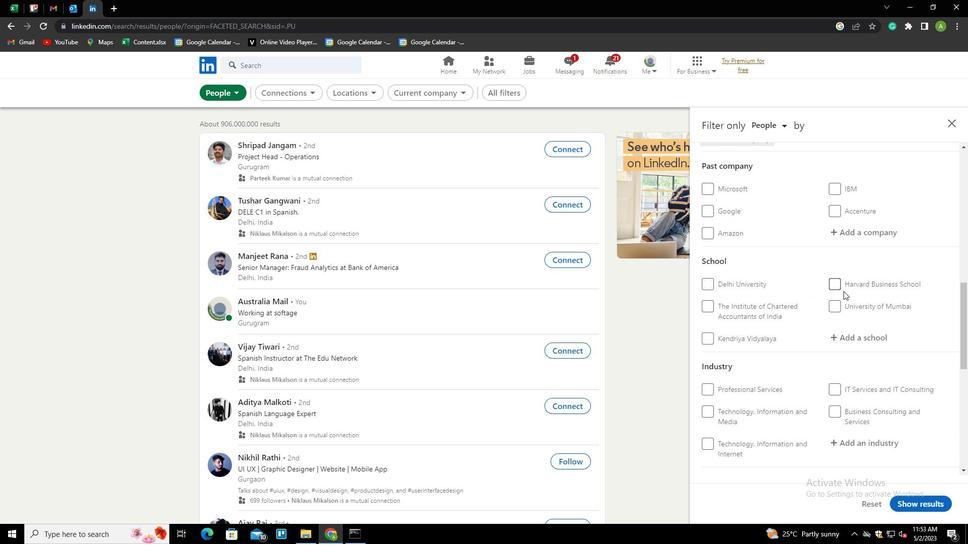 
Action: Mouse moved to (850, 285)
Screenshot: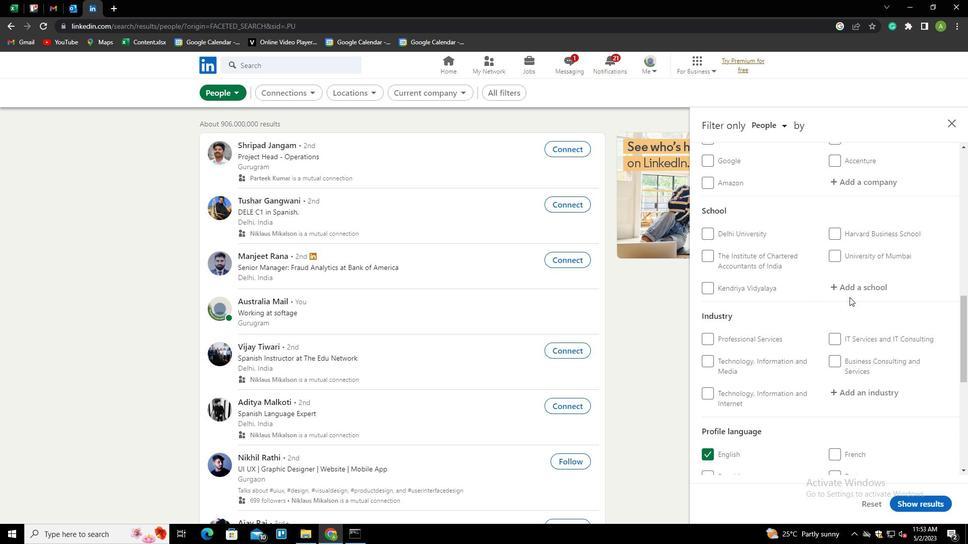 
Action: Mouse pressed left at (850, 285)
Screenshot: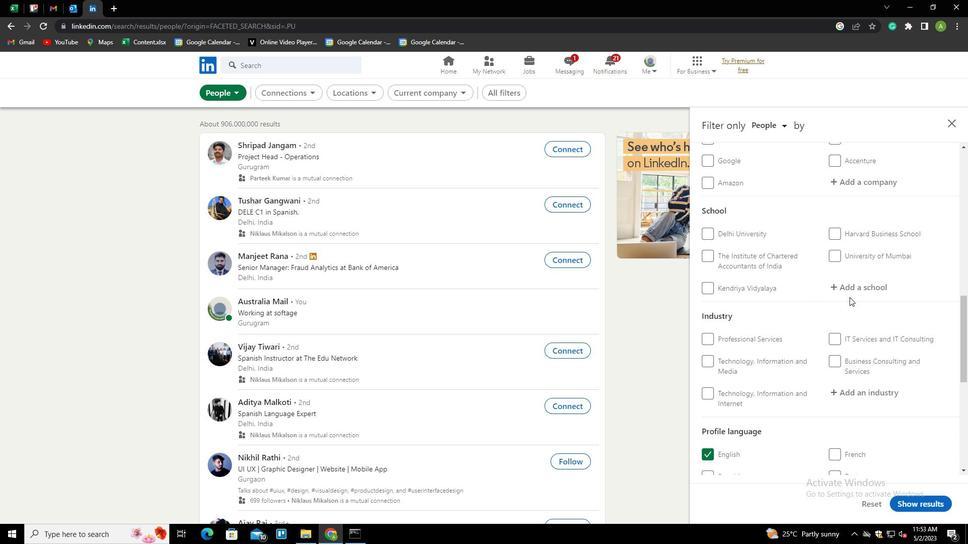 
Action: Key pressed <Key.shift>P.<Key.shift>S.<Key.shift><Key.shift><Key.shift><Key.shift><Key.shift><Key.shift><Key.shift><Key.shift><Key.shift><Key.shift><Key.shift><Key.shift><Key.shift><Key.shift><Key.shift><Key.shift>N.<Key.shift>A<Key.down><Key.enter>
Screenshot: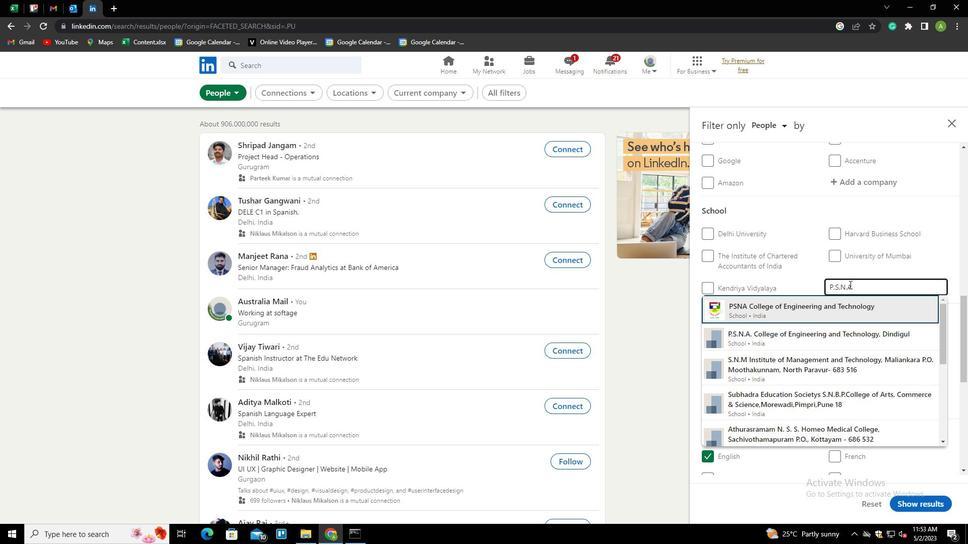 
Action: Mouse scrolled (850, 284) with delta (0, 0)
Screenshot: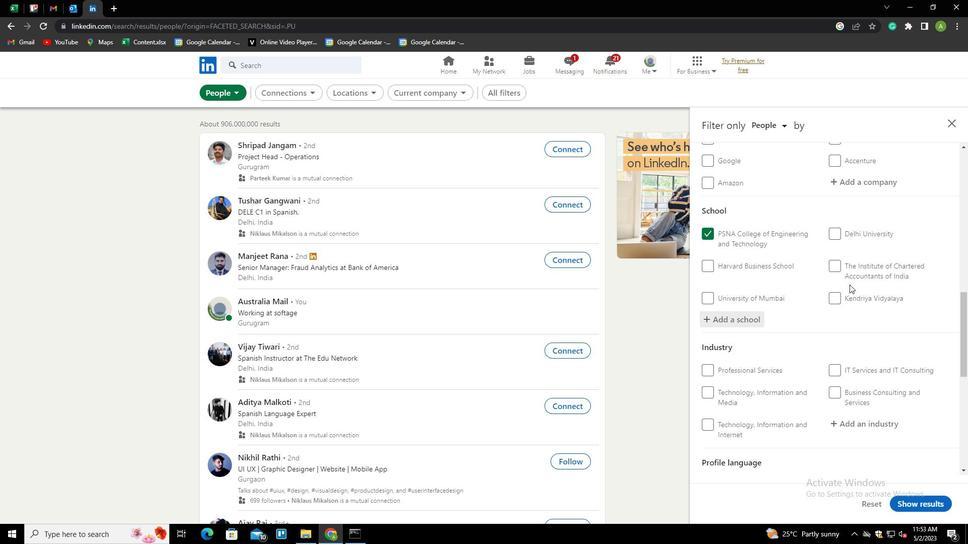 
Action: Mouse scrolled (850, 284) with delta (0, 0)
Screenshot: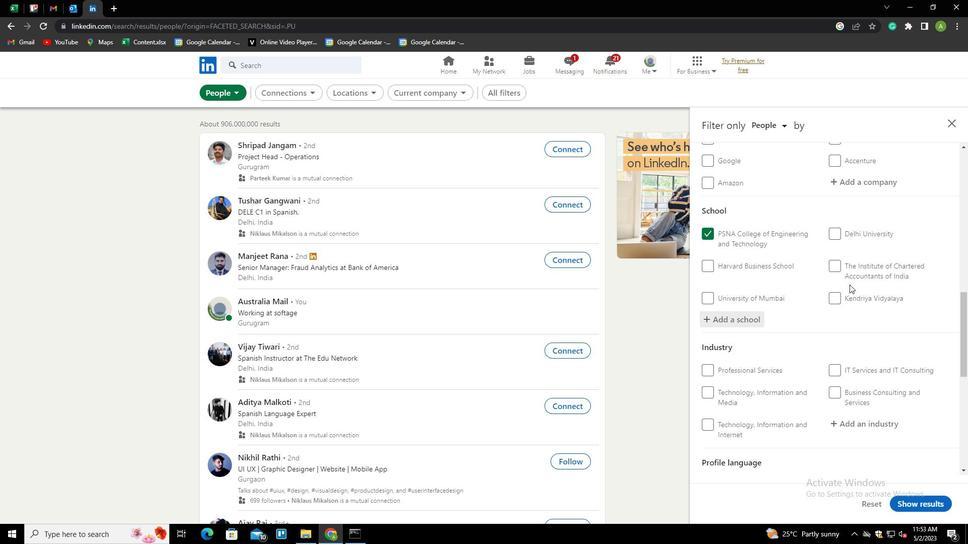 
Action: Mouse scrolled (850, 284) with delta (0, 0)
Screenshot: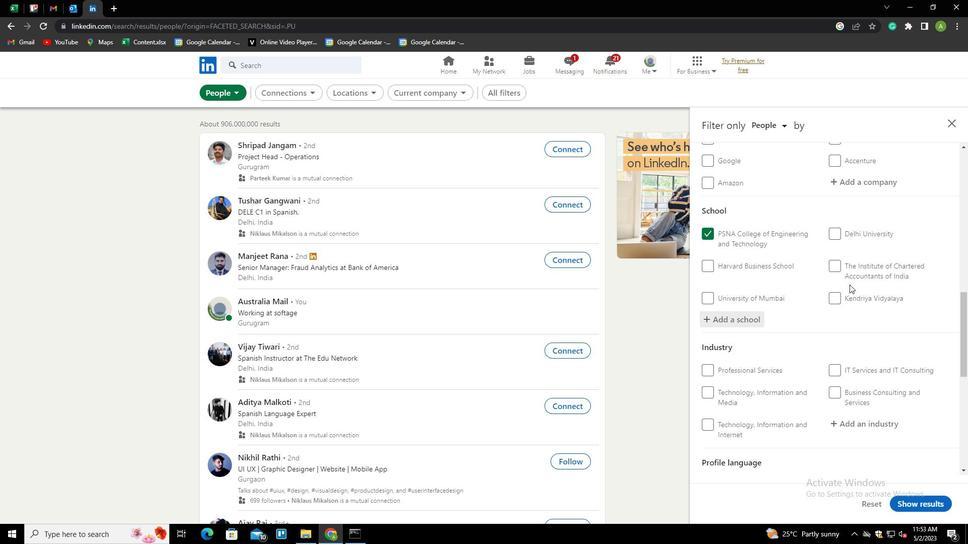 
Action: Mouse moved to (850, 271)
Screenshot: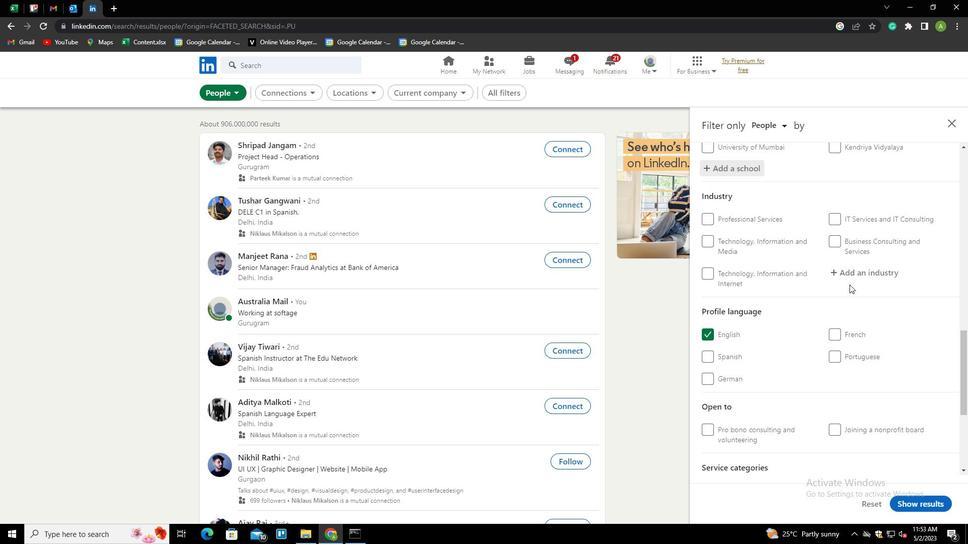 
Action: Mouse pressed left at (850, 271)
Screenshot: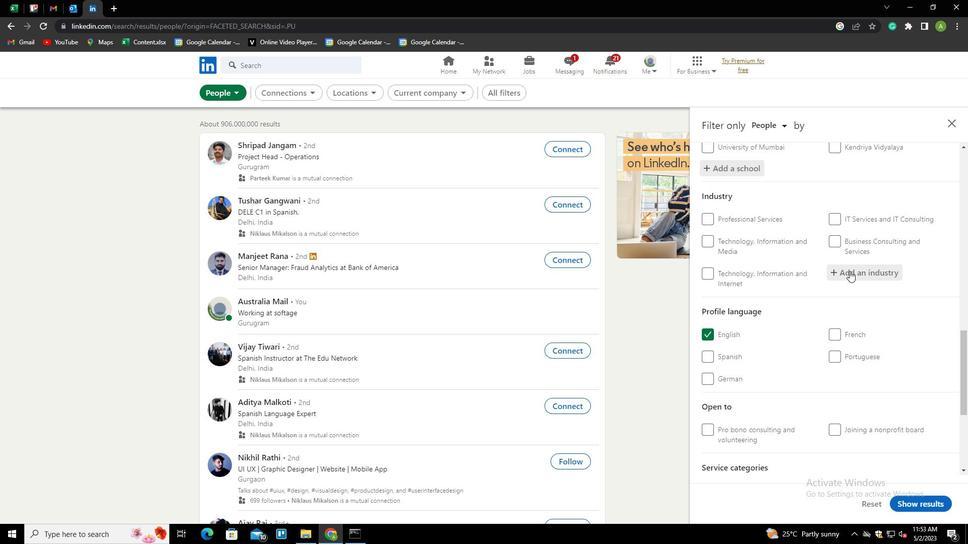 
Action: Mouse moved to (862, 274)
Screenshot: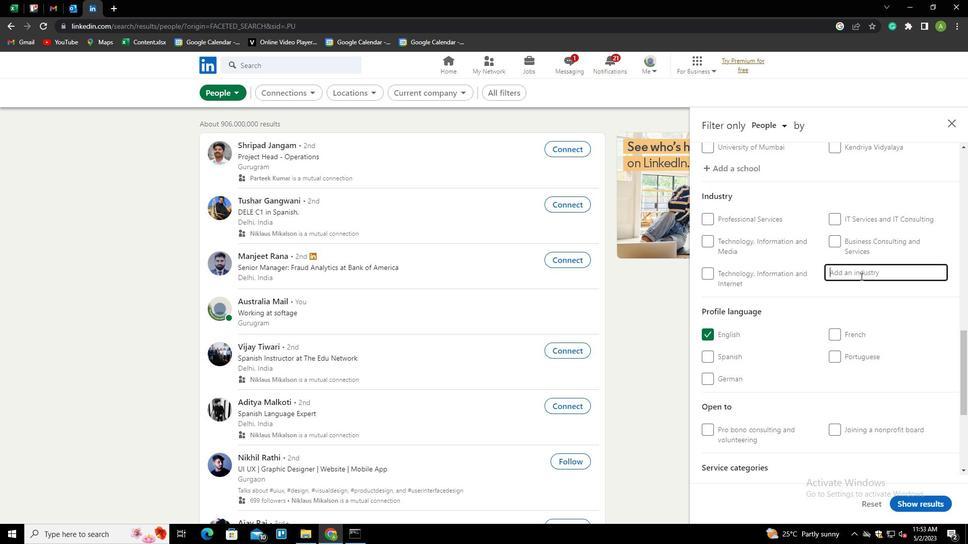 
Action: Mouse pressed left at (862, 274)
Screenshot: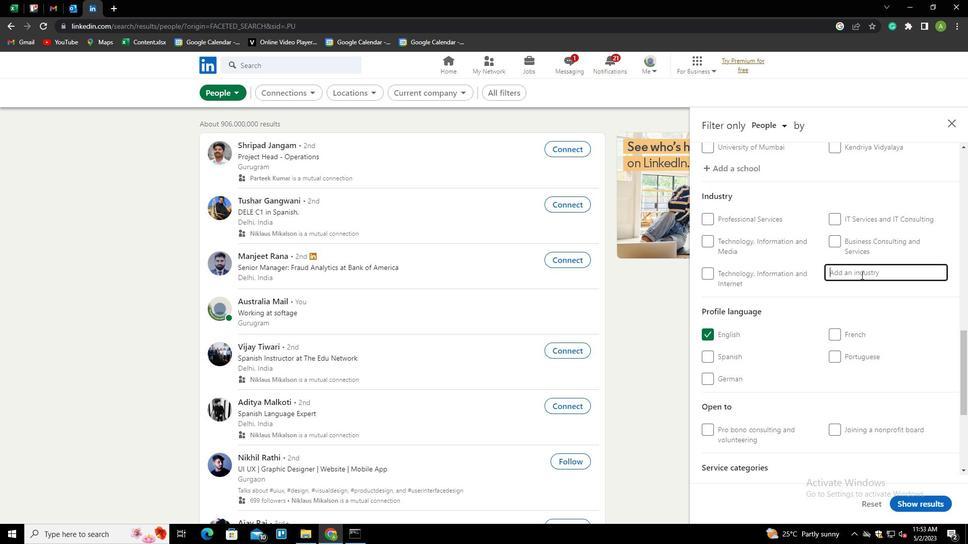 
Action: Key pressed <Key.shift><Key.shift><Key.shift><Key.shift><Key.shift><Key.shift><Key.shift><Key.shift><Key.shift><Key.shift><Key.shift><Key.shift><Key.shift><Key.shift><Key.shift><Key.shift><Key.shift><Key.shift><Key.shift><Key.shift><Key.shift><Key.shift><Key.shift><Key.shift><Key.shift><Key.shift><Key.shift><Key.shift><Key.shift><Key.shift><Key.shift><Key.shift><Key.shift><Key.shift><Key.shift><Key.shift><Key.shift><Key.shift><Key.shift><Key.shift><Key.shift><Key.shift><Key.shift><Key.shift><Key.shift><Key.shift><Key.shift><Key.shift><Key.shift><Key.shift><Key.shift><Key.shift><Key.shift><Key.shift><Key.shift><Key.shift><Key.shift><Key.shift><Key.shift><Key.shift><Key.shift><Key.shift><Key.shift><Key.shift><Key.shift><Key.shift><Key.shift><Key.shift><Key.shift><Key.shift><Key.shift><Key.shift><Key.shift><Key.shift><Key.shift><Key.shift><Key.shift><Key.shift><Key.shift><Key.shift><Key.shift><Key.shift><Key.shift><Key.shift><Key.shift><Key.shift>E<Key.backspace>DEFENSE<Key.down><Key.down><Key.enter>
Screenshot: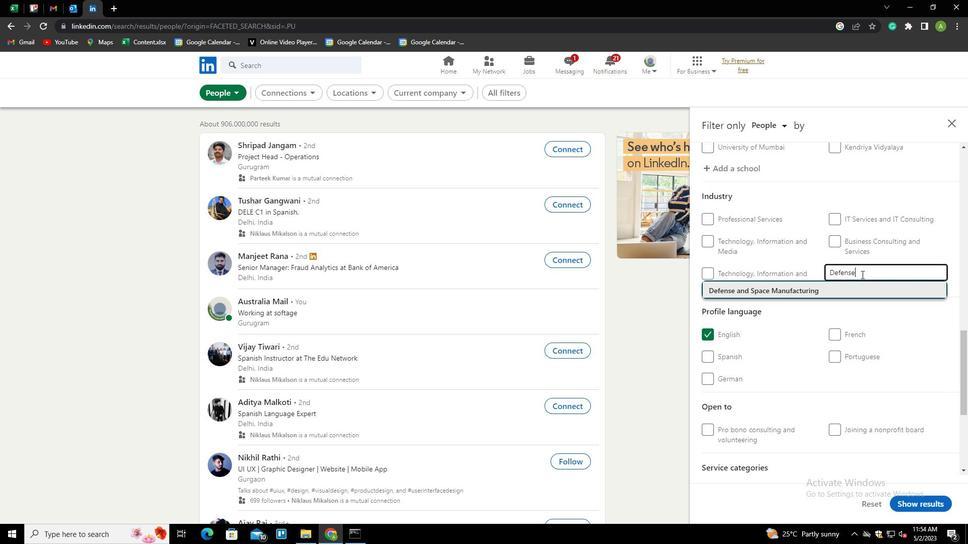 
Action: Mouse scrolled (862, 274) with delta (0, 0)
Screenshot: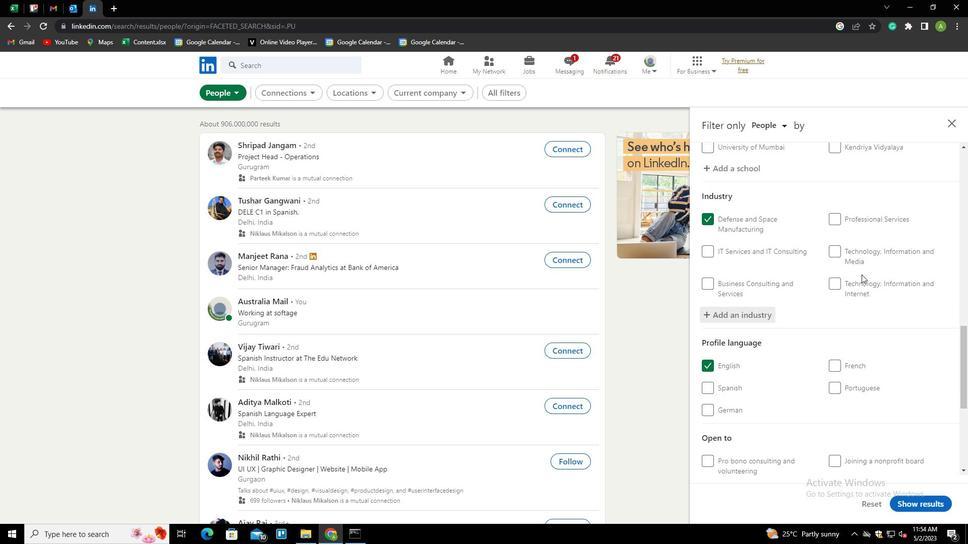 
Action: Mouse scrolled (862, 274) with delta (0, 0)
Screenshot: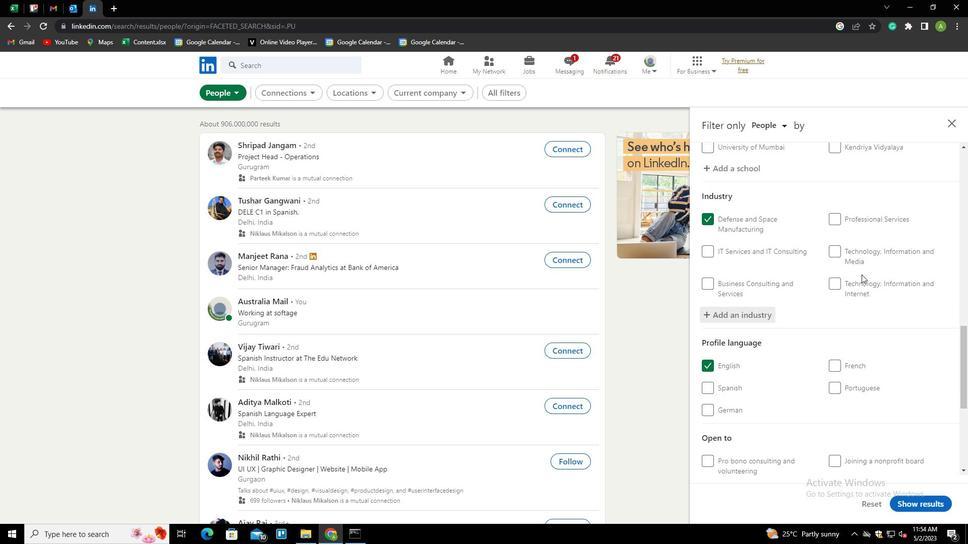 
Action: Mouse scrolled (862, 274) with delta (0, 0)
Screenshot: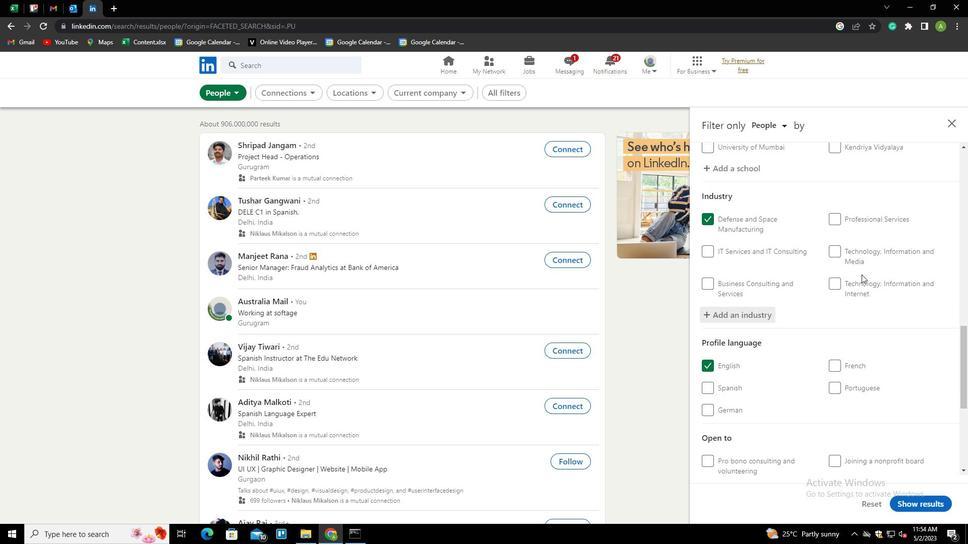 
Action: Mouse scrolled (862, 274) with delta (0, 0)
Screenshot: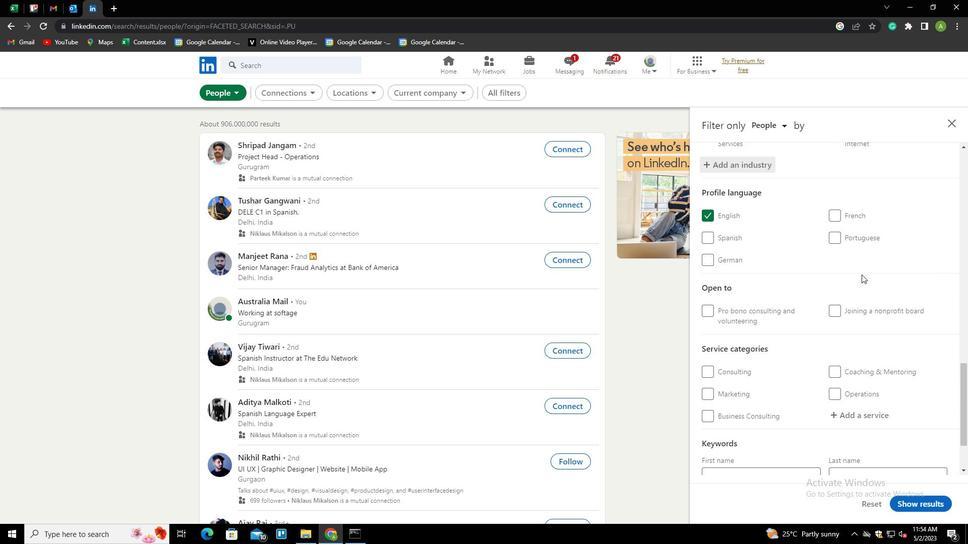
Action: Mouse scrolled (862, 274) with delta (0, 0)
Screenshot: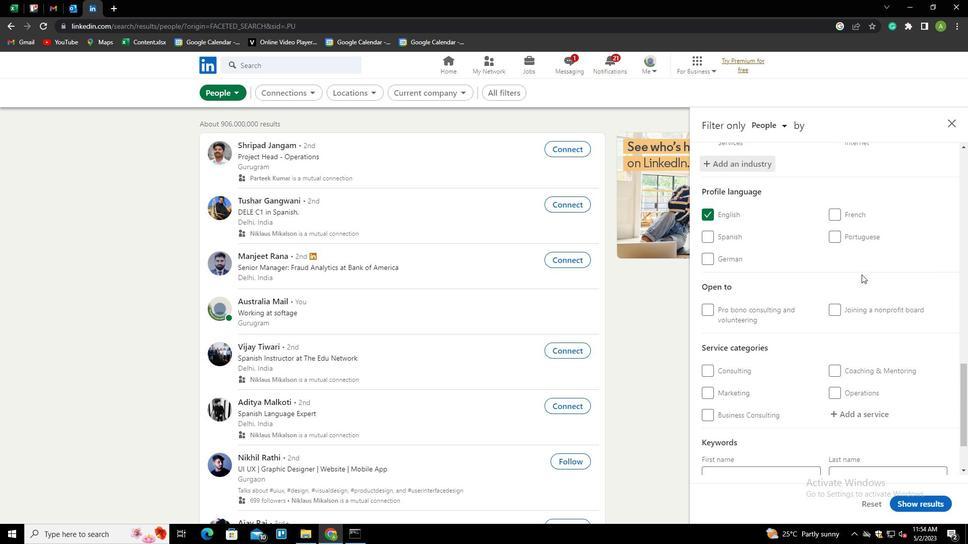 
Action: Mouse moved to (859, 333)
Screenshot: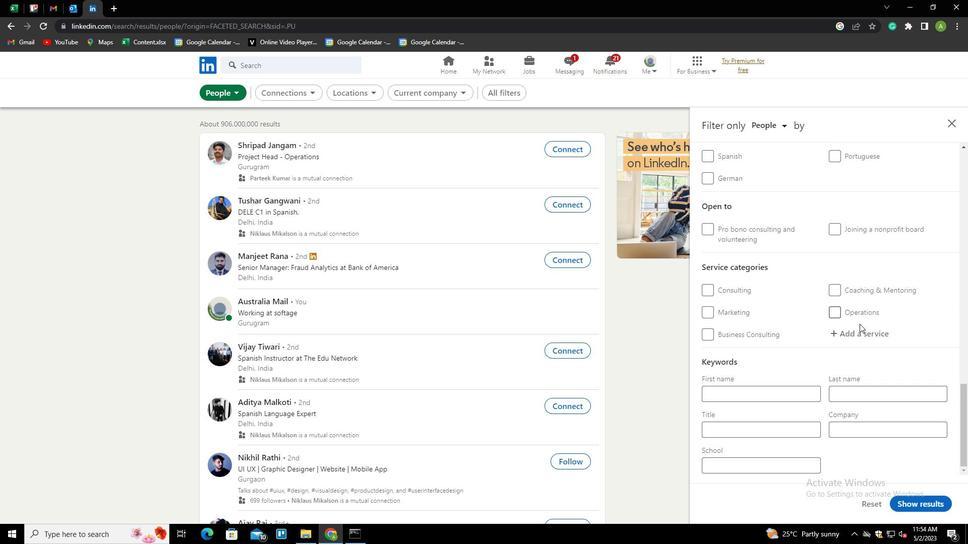 
Action: Mouse pressed left at (859, 333)
Screenshot: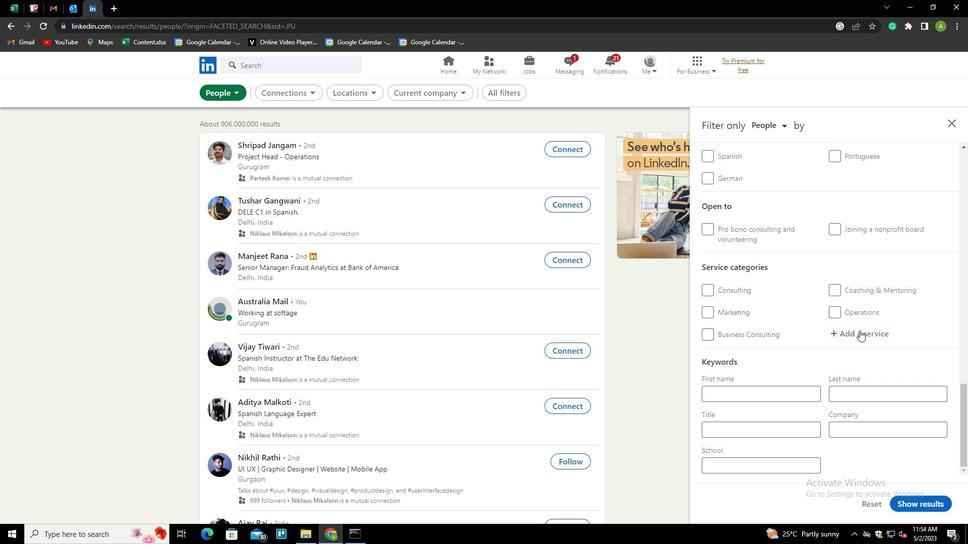
Action: Mouse moved to (860, 333)
Screenshot: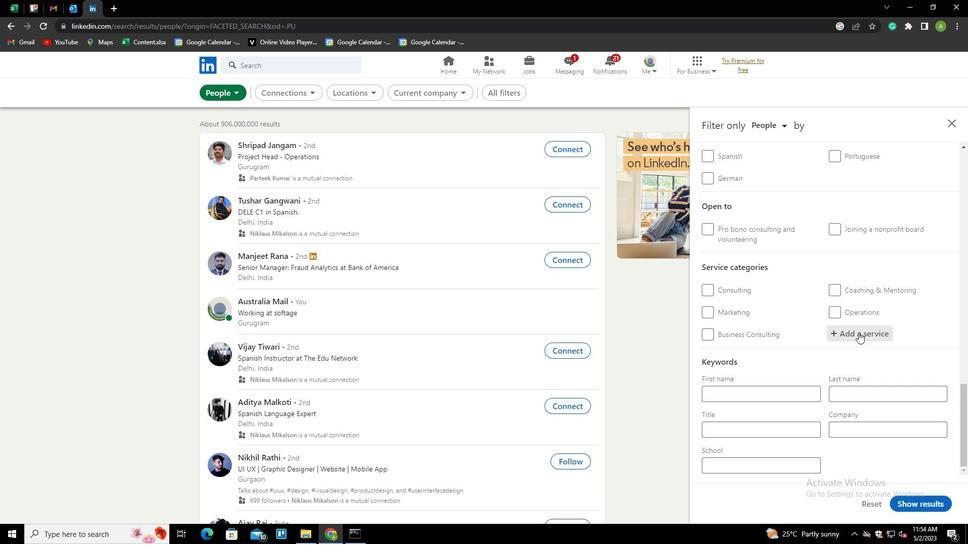 
Action: Mouse pressed left at (860, 333)
Screenshot: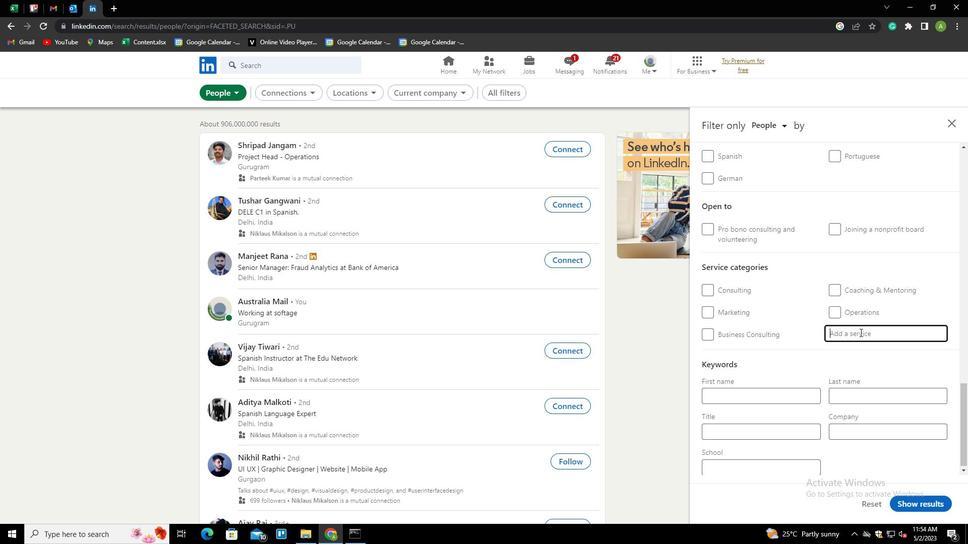 
Action: Key pressed <Key.shift><Key.shift><Key.shift><Key.shift><Key.shift><Key.shift><Key.shift><Key.shift><Key.shift><Key.shift><Key.shift><Key.shift><Key.shift><Key.shift><Key.shift><Key.shift><Key.shift><Key.shift><Key.shift><Key.shift><Key.shift><Key.shift><Key.shift><Key.shift><Key.shift><Key.shift><Key.shift><Key.shift><Key.shift><Key.shift><Key.shift><Key.shift><Key.shift><Key.shift><Key.shift><Key.shift><Key.shift><Key.shift><Key.shift><Key.shift><Key.shift><Key.shift><Key.shift><Key.shift><Key.shift><Key.shift><Key.shift><Key.shift><Key.shift><Key.shift><Key.shift><Key.shift><Key.shift><Key.shift><Key.shift><Key.shift><Key.shift><Key.shift><Key.shift><Key.shift><Key.shift><Key.shift><Key.shift><Key.shift><Key.shift><Key.shift><Key.shift><Key.shift><Key.shift><Key.shift><Key.shift><Key.shift><Key.shift><Key.shift><Key.shift><Key.shift><Key.shift><Key.shift><Key.shift><Key.shift><Key.shift><Key.shift><Key.shift><Key.shift><Key.shift><Key.shift><Key.shift><Key.shift><Key.shift><Key.shift><Key.shift><Key.shift><Key.shift><Key.shift><Key.shift><Key.shift><Key.shift><Key.shift><Key.shift><Key.shift><Key.shift><Key.shift><Key.shift><Key.shift><Key.shift><Key.shift><Key.shift><Key.shift><Key.shift><Key.shift><Key.shift><Key.shift><Key.shift><Key.shift><Key.shift><Key.shift>
Screenshot: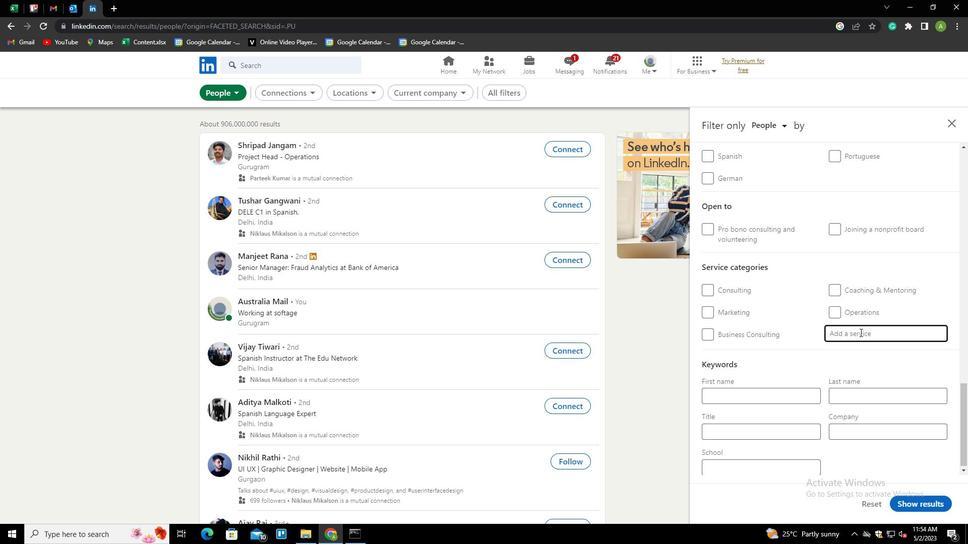
Action: Mouse scrolled (860, 333) with delta (0, 0)
Screenshot: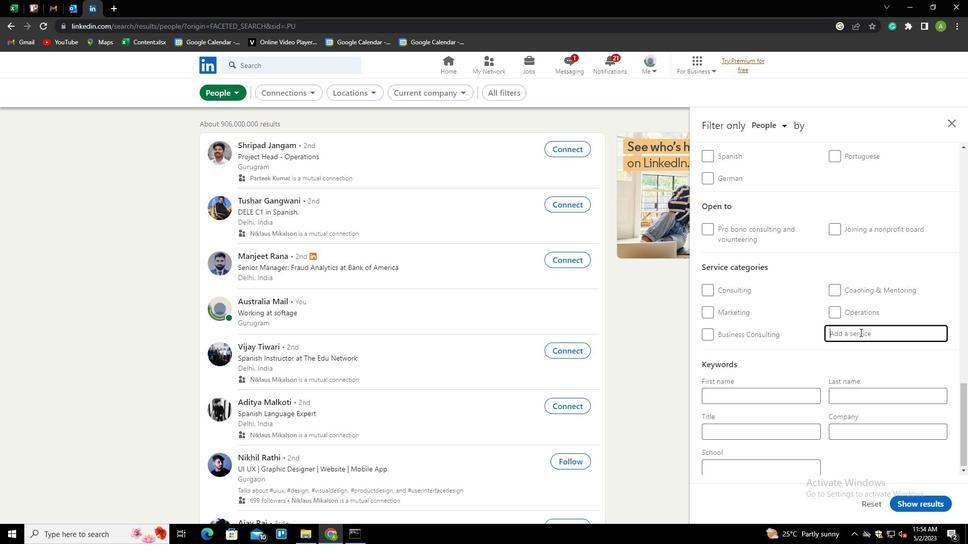 
Action: Mouse scrolled (860, 333) with delta (0, 0)
Screenshot: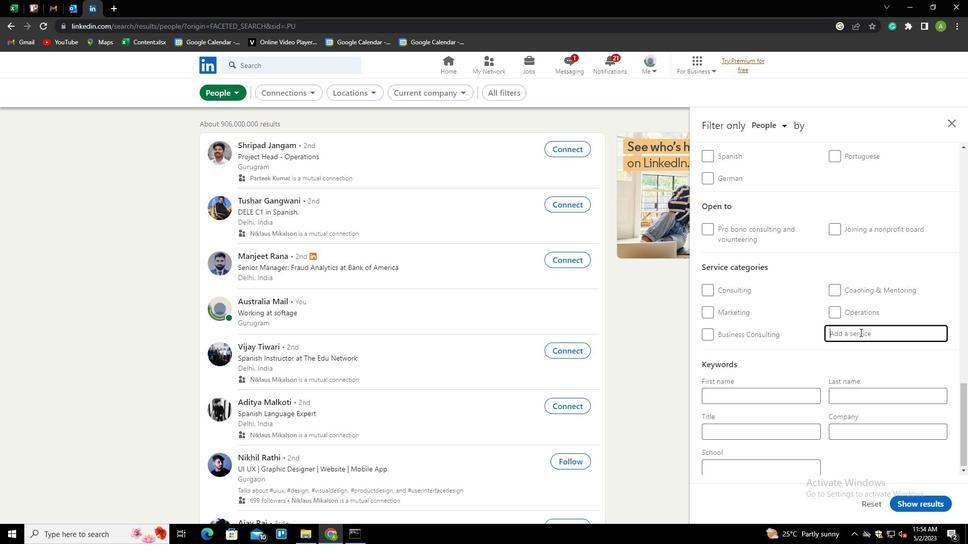 
Action: Mouse scrolled (860, 333) with delta (0, 0)
Screenshot: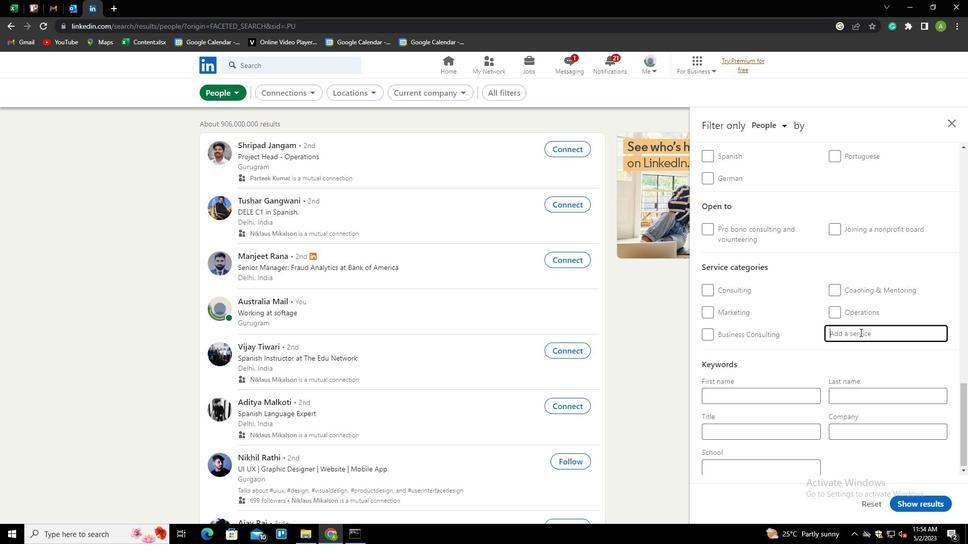 
Action: Mouse moved to (860, 320)
Screenshot: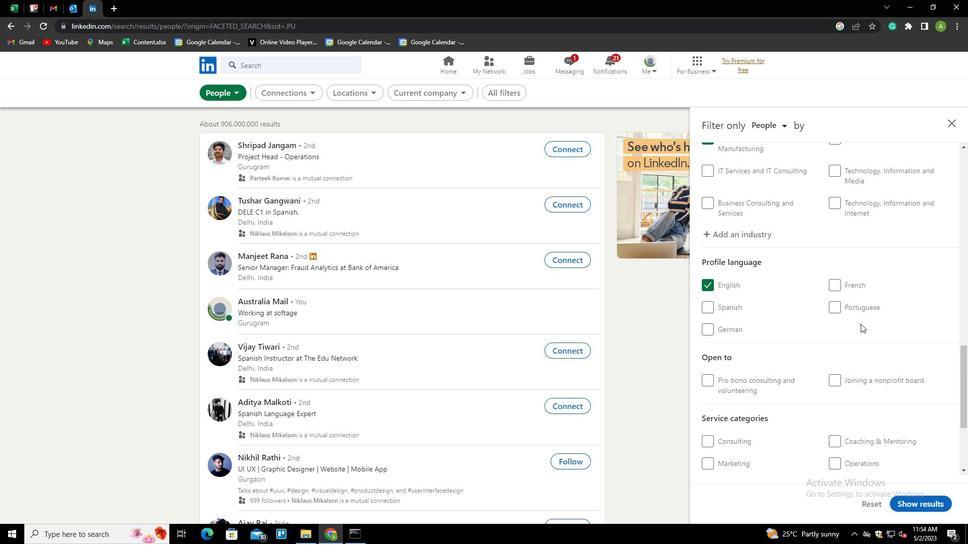 
Action: Mouse scrolled (860, 320) with delta (0, 0)
Screenshot: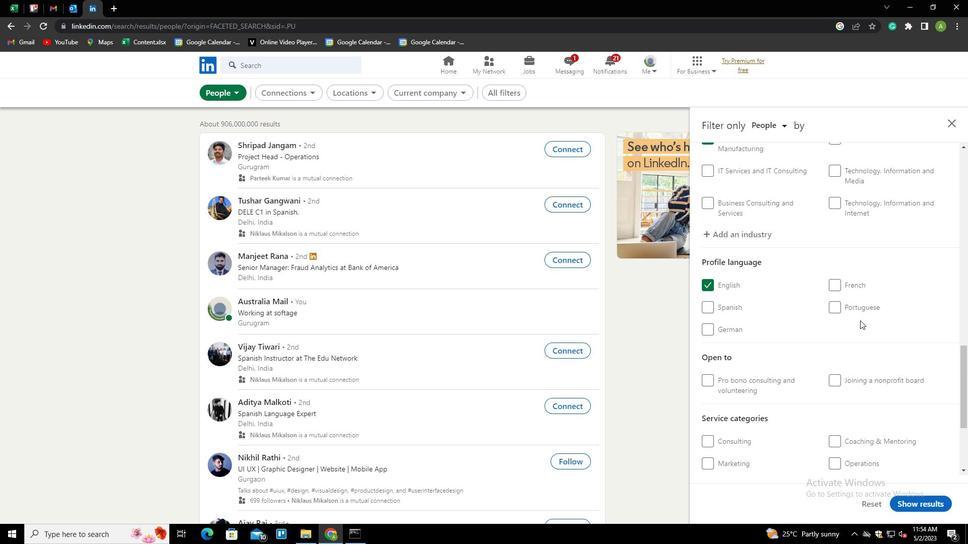
Action: Mouse scrolled (860, 320) with delta (0, 0)
Screenshot: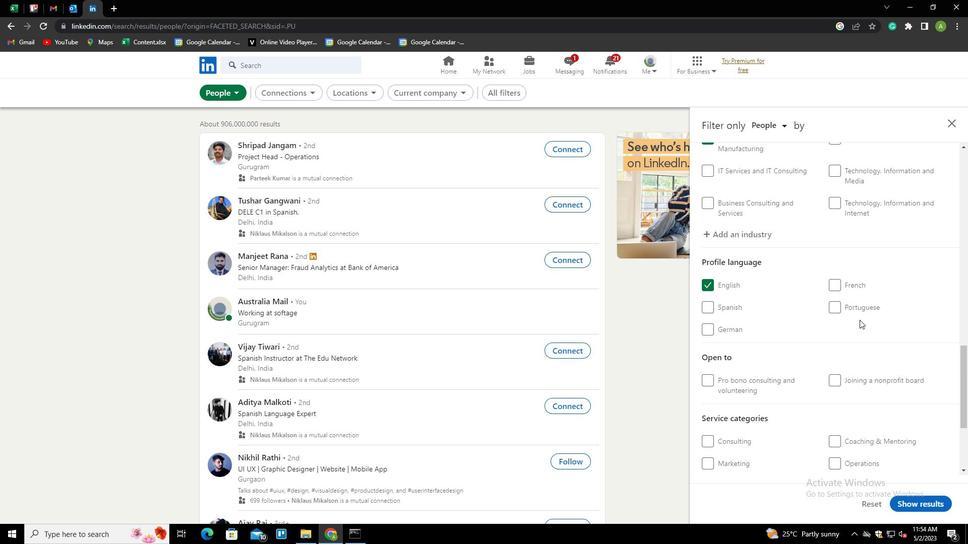 
Action: Mouse scrolled (860, 319) with delta (0, 0)
Screenshot: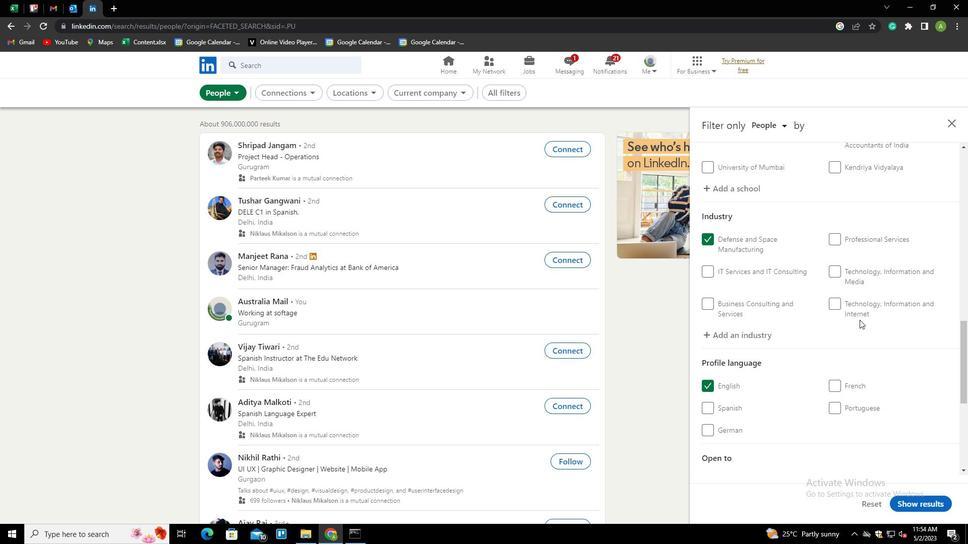 
Action: Mouse scrolled (860, 319) with delta (0, 0)
Screenshot: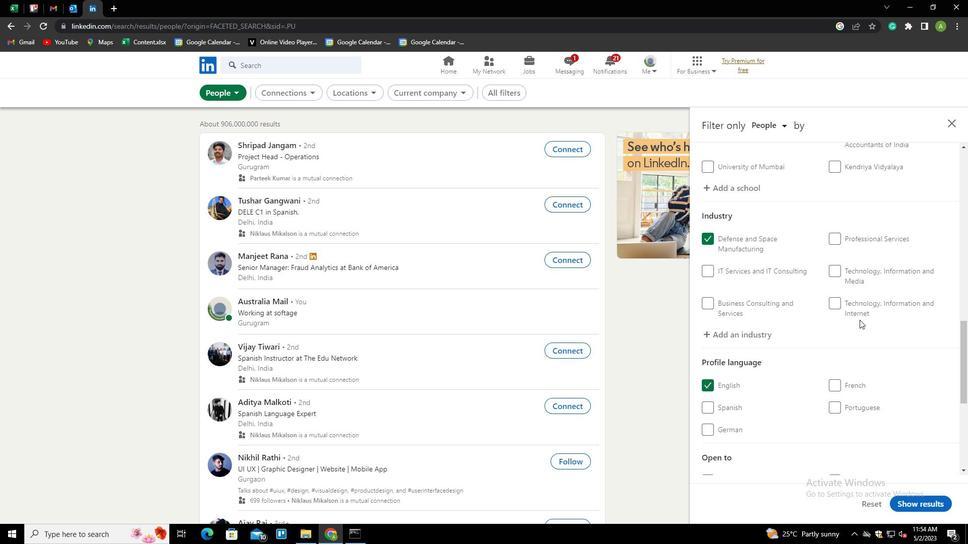 
Action: Mouse scrolled (860, 319) with delta (0, 0)
Screenshot: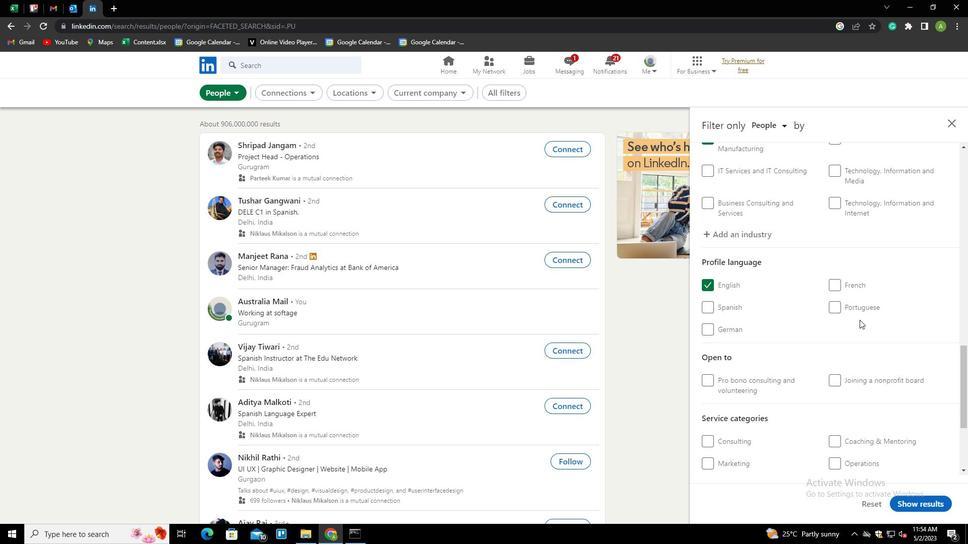
Action: Mouse scrolled (860, 319) with delta (0, 0)
Screenshot: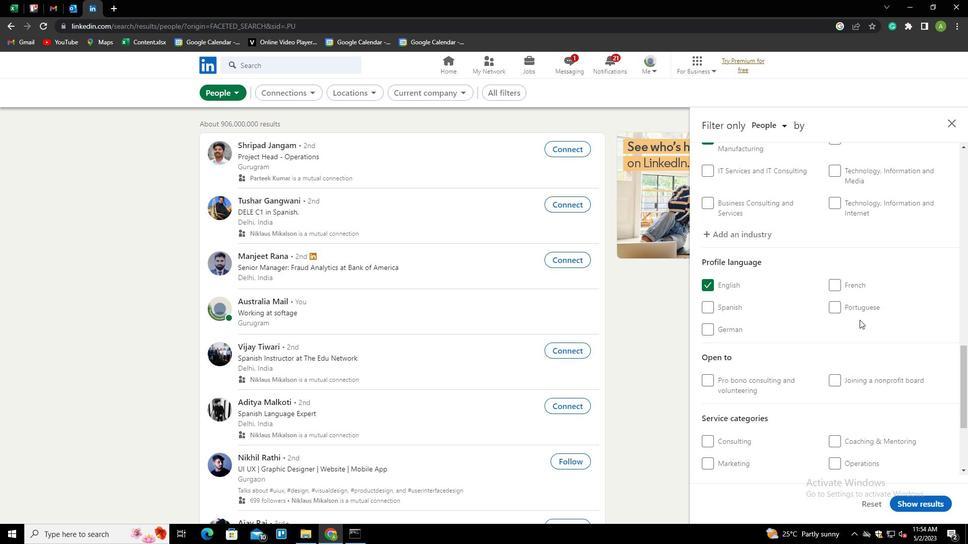 
Action: Mouse scrolled (860, 319) with delta (0, 0)
Screenshot: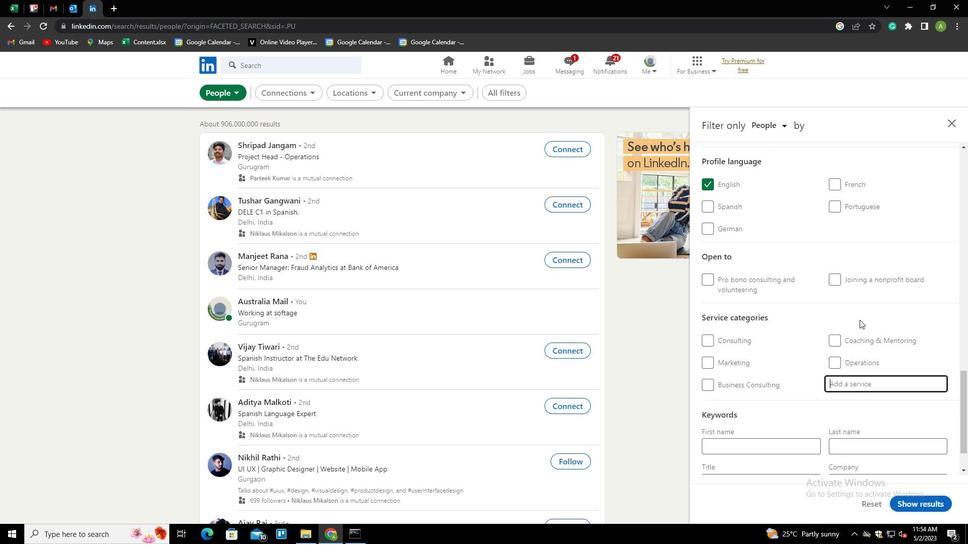 
Action: Mouse scrolled (860, 319) with delta (0, 0)
Screenshot: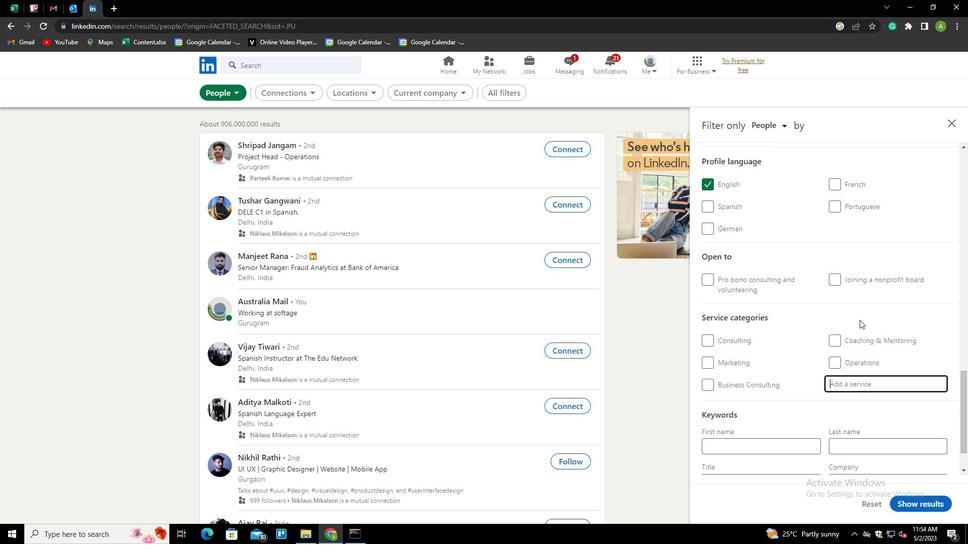 
Action: Mouse moved to (859, 326)
Screenshot: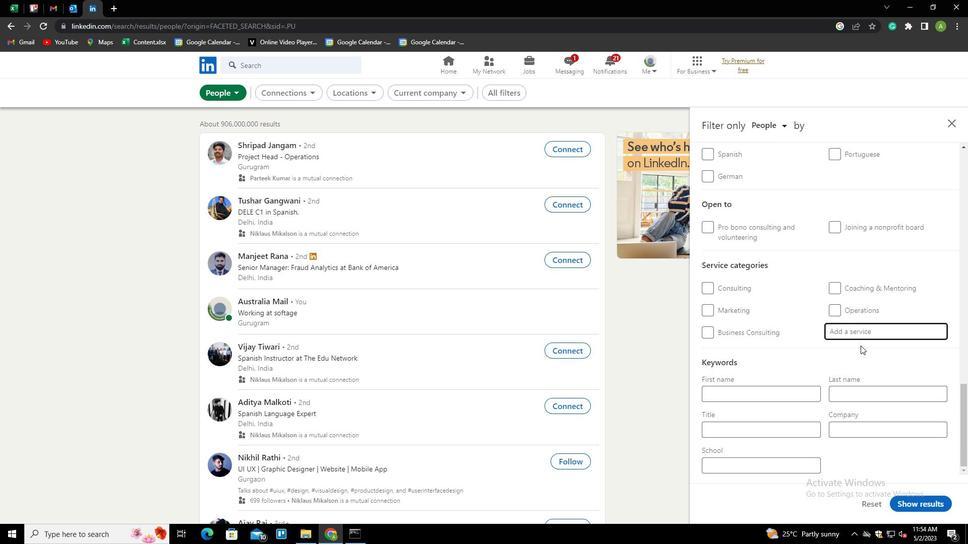 
Action: Key pressed <Key.shift>WEDDING<Key.down><Key.down><Key.enter>
Screenshot: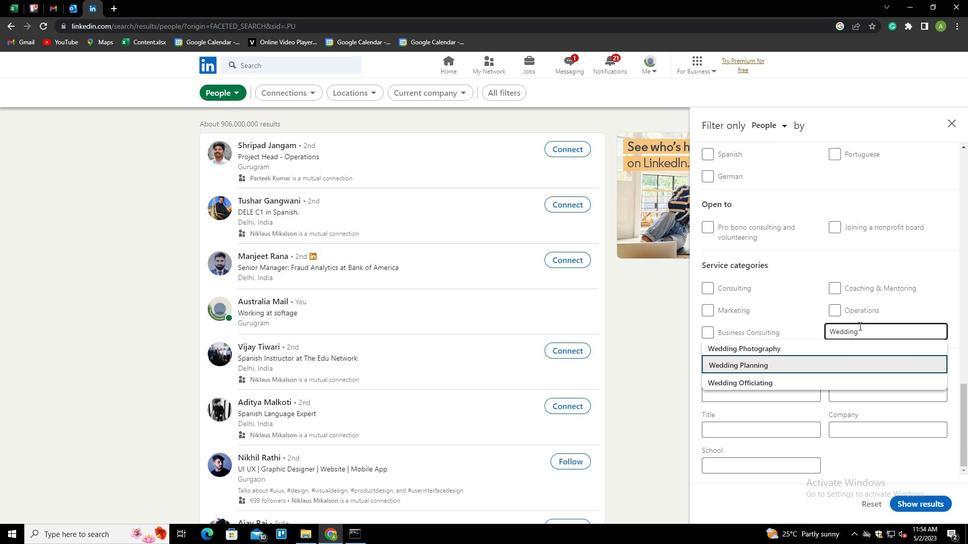 
Action: Mouse scrolled (859, 325) with delta (0, 0)
Screenshot: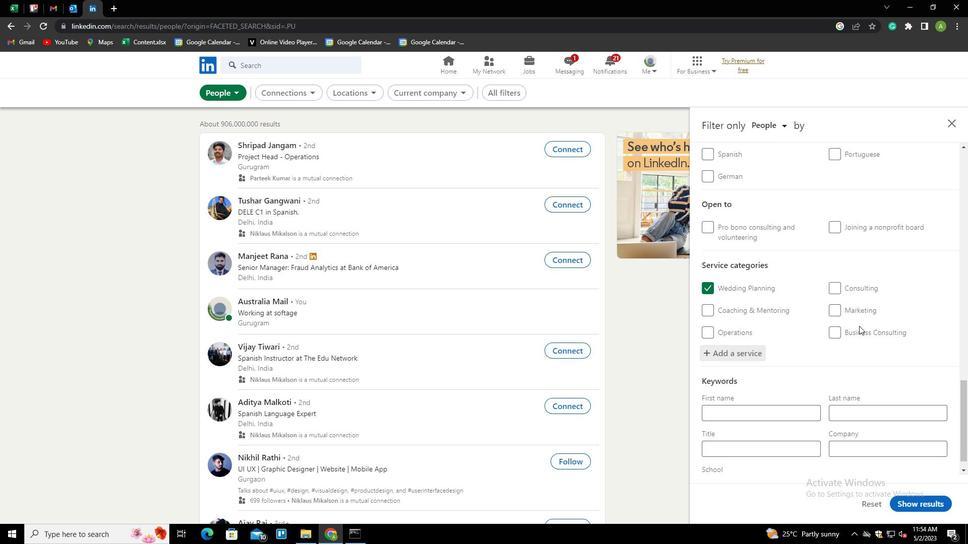 
Action: Mouse scrolled (859, 325) with delta (0, 0)
Screenshot: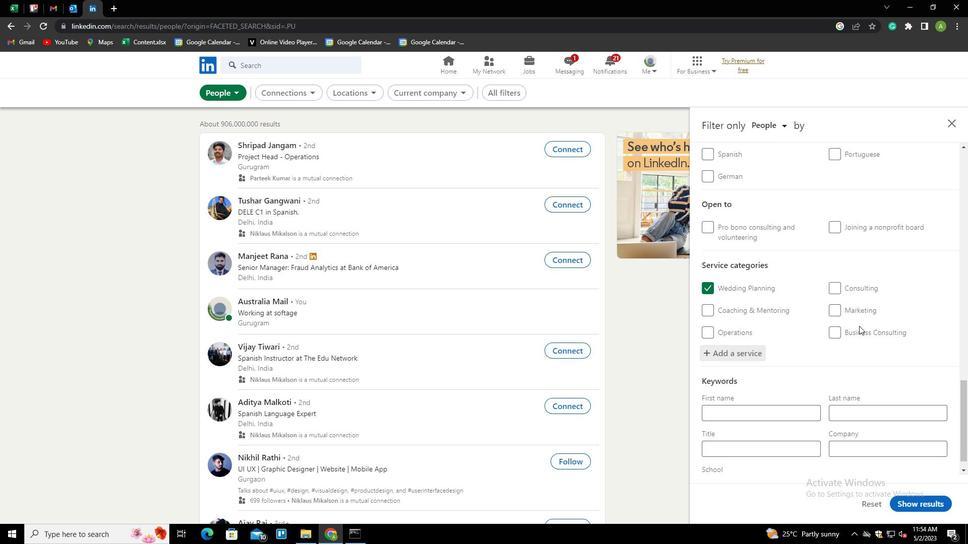 
Action: Mouse scrolled (859, 325) with delta (0, 0)
Screenshot: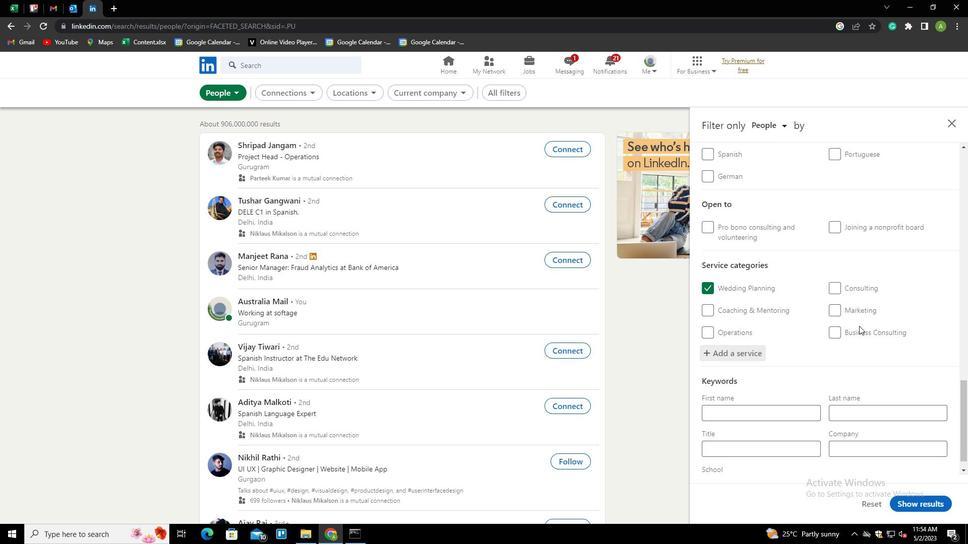
Action: Mouse scrolled (859, 325) with delta (0, 0)
Screenshot: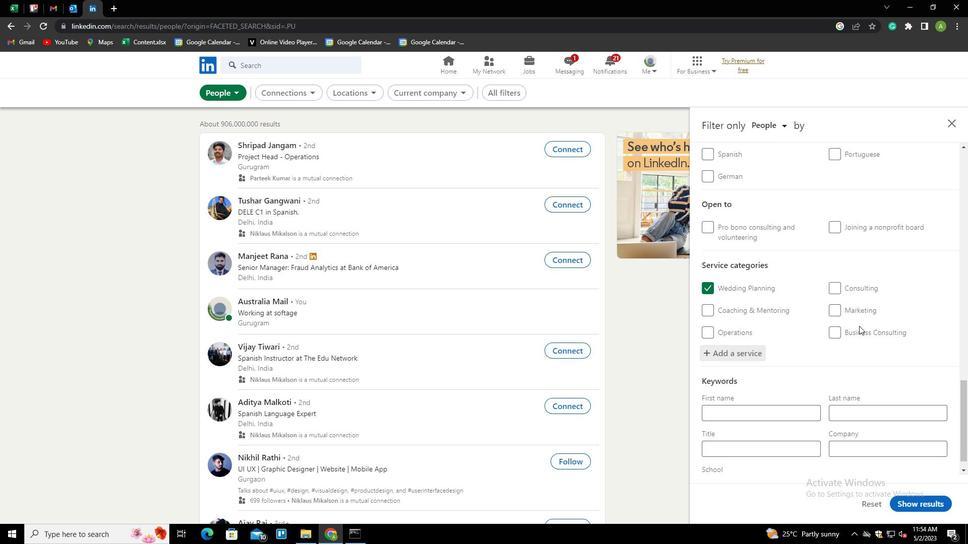 
Action: Mouse scrolled (859, 325) with delta (0, 0)
Screenshot: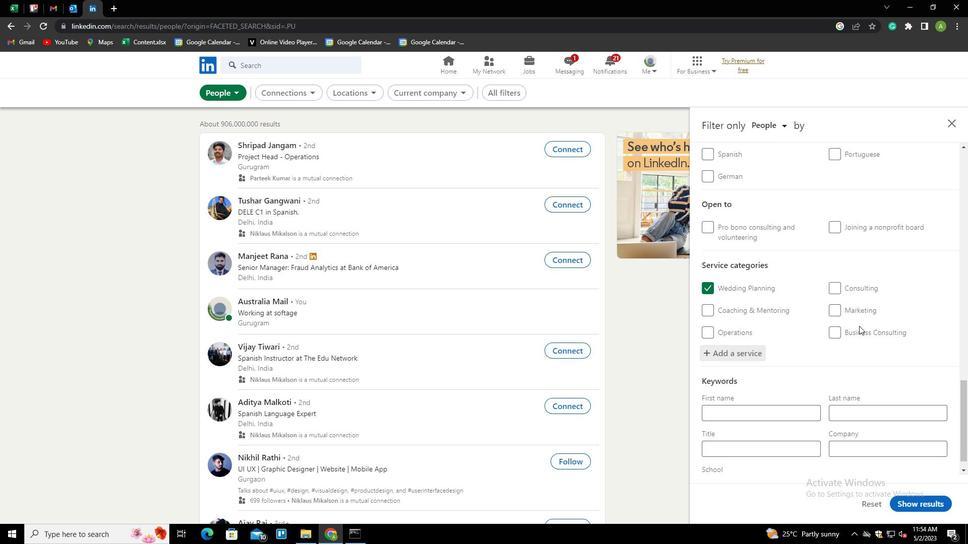 
Action: Mouse scrolled (859, 325) with delta (0, 0)
Screenshot: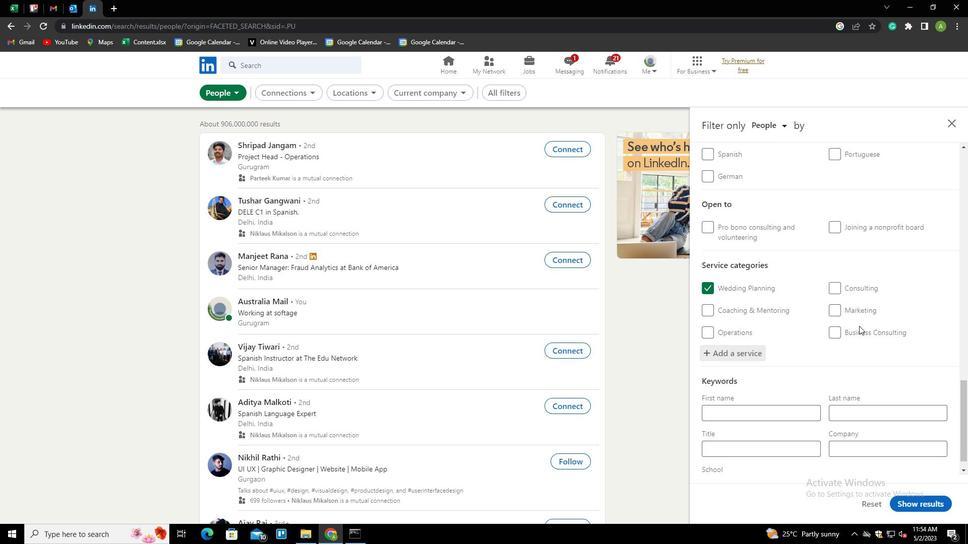 
Action: Mouse scrolled (859, 325) with delta (0, 0)
Screenshot: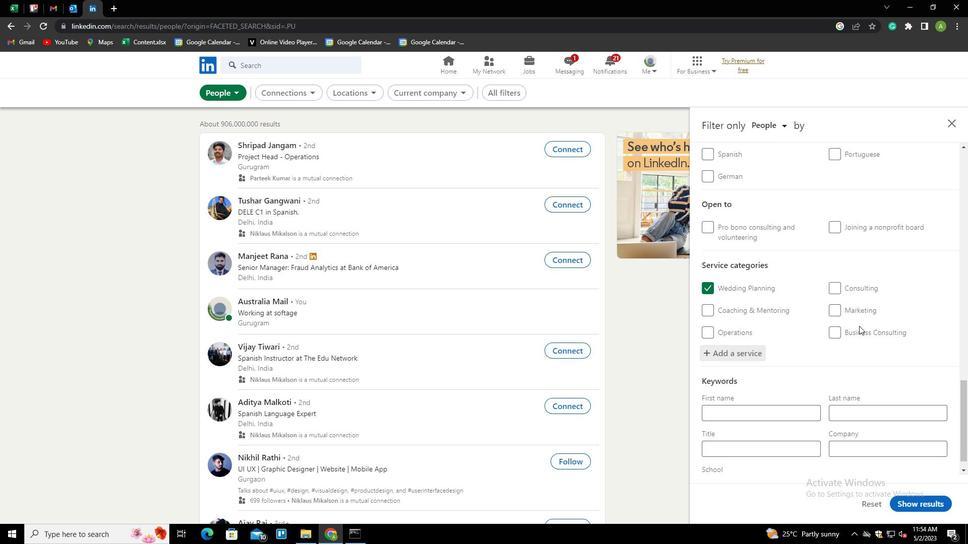 
Action: Mouse scrolled (859, 325) with delta (0, 0)
Screenshot: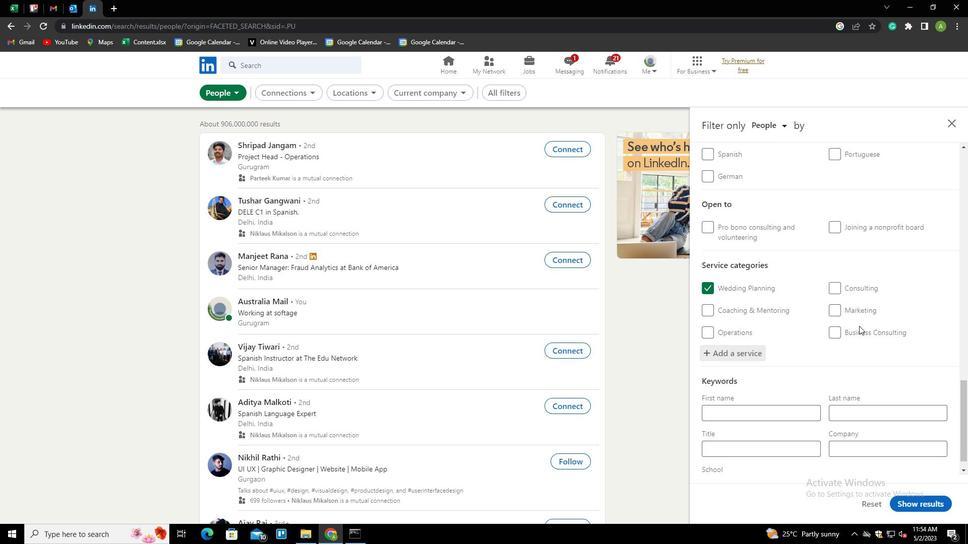 
Action: Mouse moved to (757, 432)
Screenshot: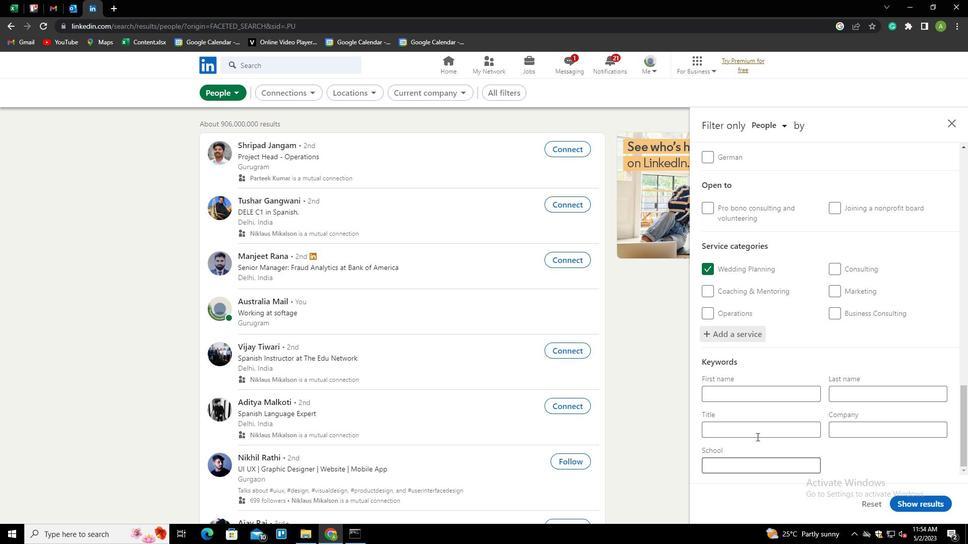 
Action: Mouse pressed left at (757, 432)
Screenshot: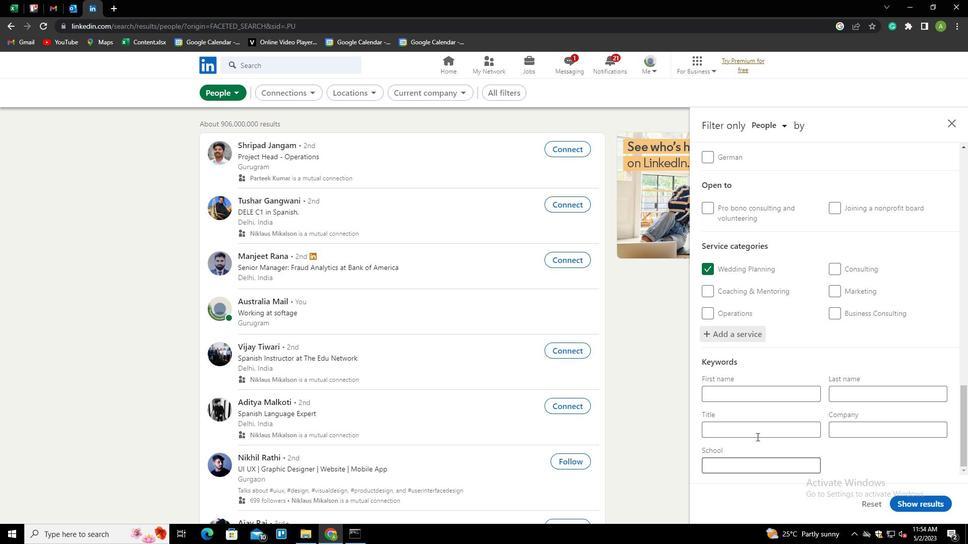 
Action: Key pressed <Key.shift>CONTR<Key.backspace>EOLLE<Key.backspace><Key.backspace><Key.backspace><Key.backspace><Key.backspace>ROLLER
Screenshot: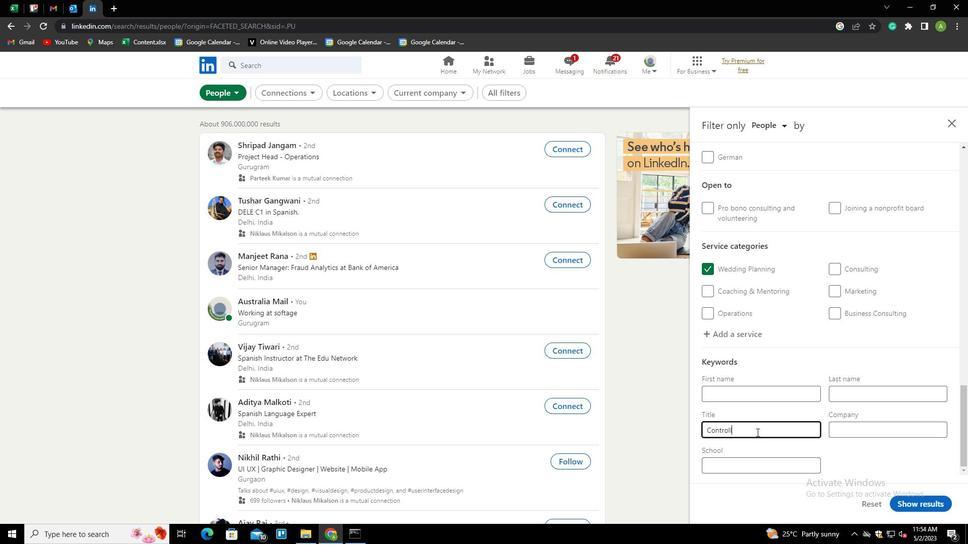 
Action: Mouse moved to (878, 458)
Screenshot: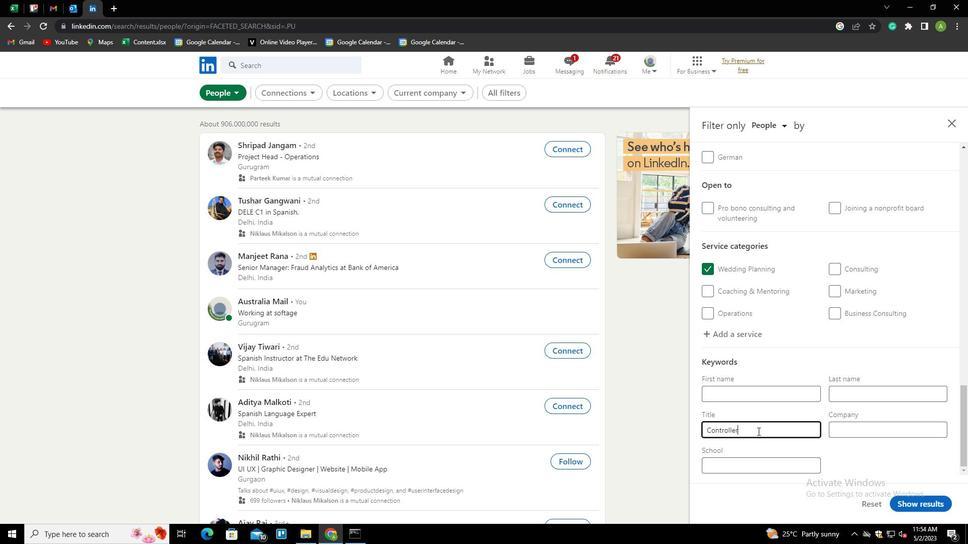 
Action: Mouse pressed left at (878, 458)
Screenshot: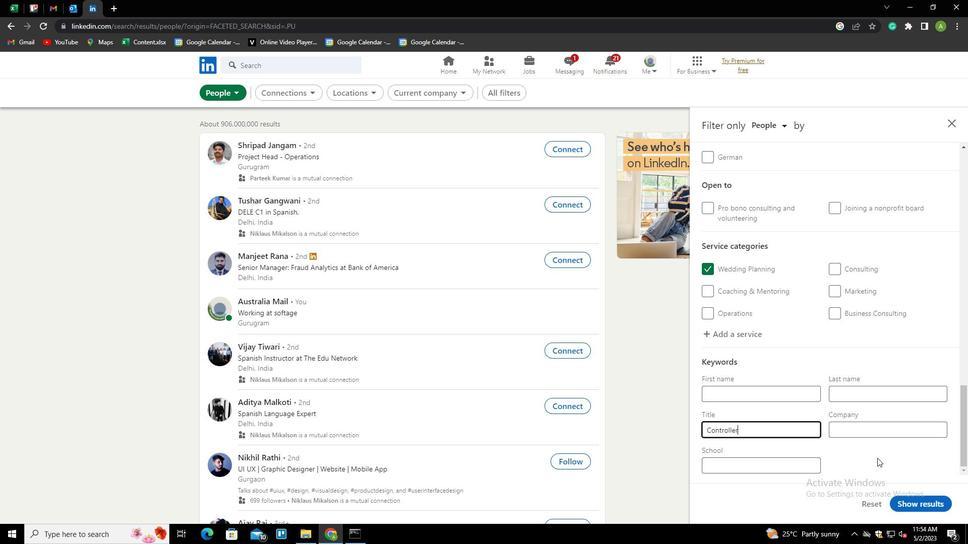 
Action: Mouse moved to (920, 502)
Screenshot: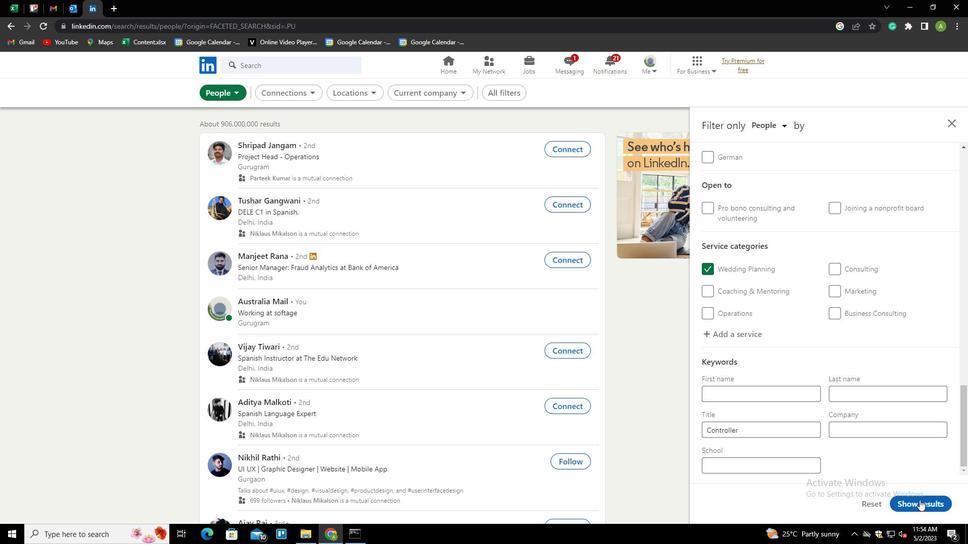 
Action: Mouse pressed left at (920, 502)
Screenshot: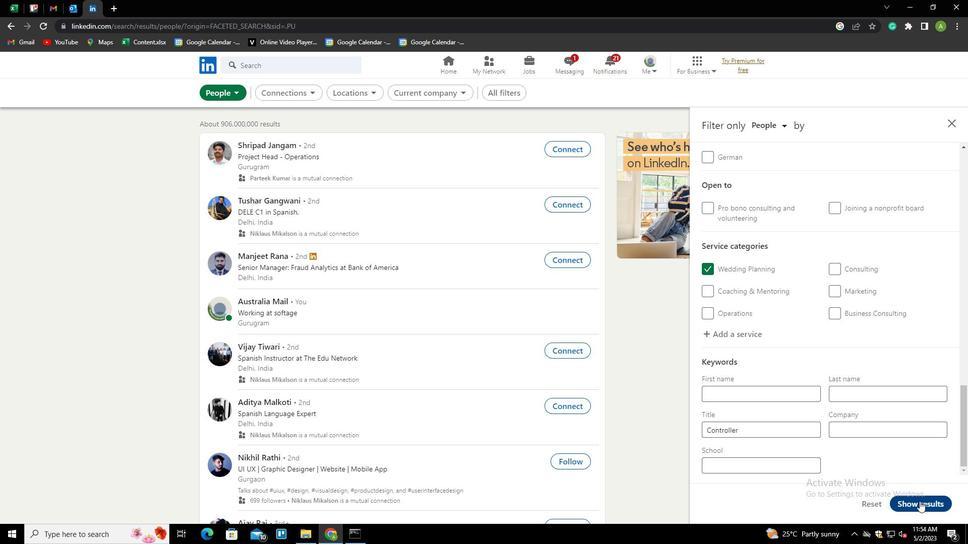 
